 Task: Create new contact,   with mail id: 'Elena_Hall@faurecia.com', first name: 'Elena', Last name: 'Hall', Job Title: Database Administrator, Phone number (702) 555-1234. Change life cycle stage to  'Lead' and lead status to 'New'. Add new company to the associated contact: denso.com and type: Other. Logged in from softage.10@softage.net
Action: Mouse moved to (78, 54)
Screenshot: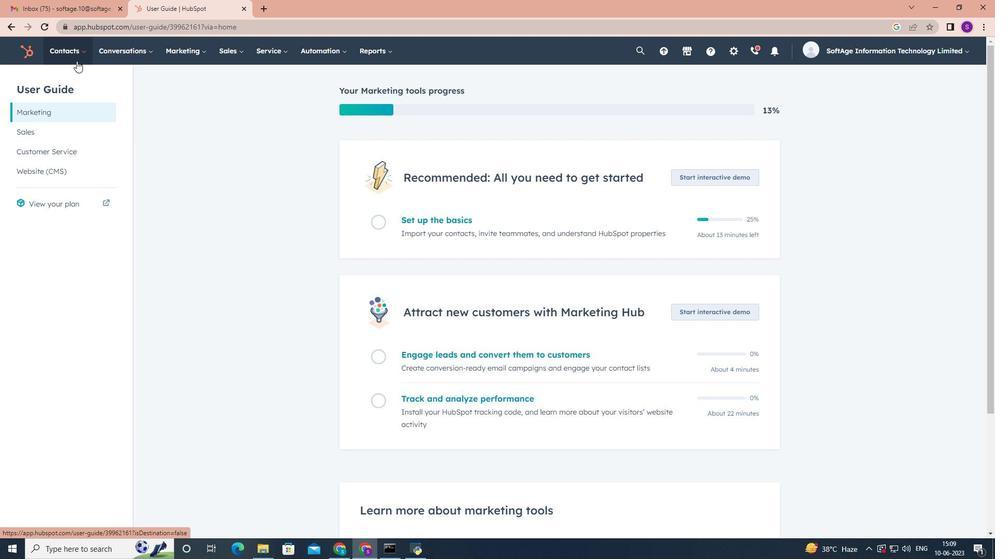 
Action: Mouse pressed left at (78, 54)
Screenshot: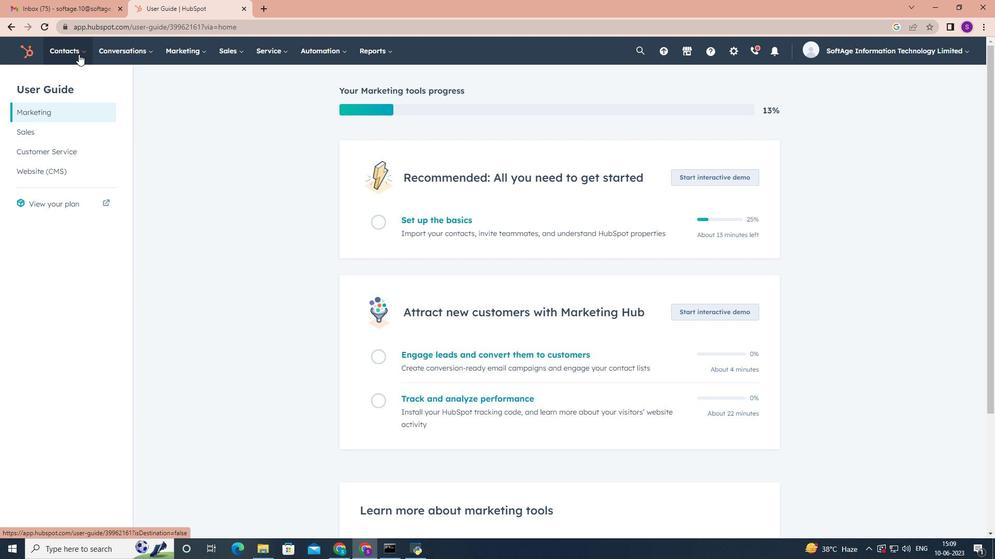 
Action: Mouse moved to (90, 82)
Screenshot: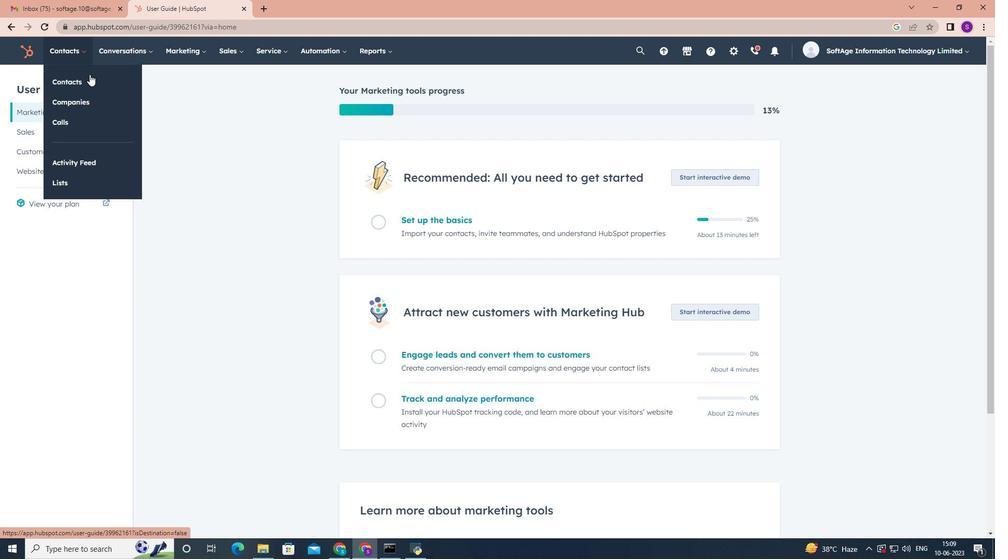 
Action: Mouse pressed left at (90, 82)
Screenshot: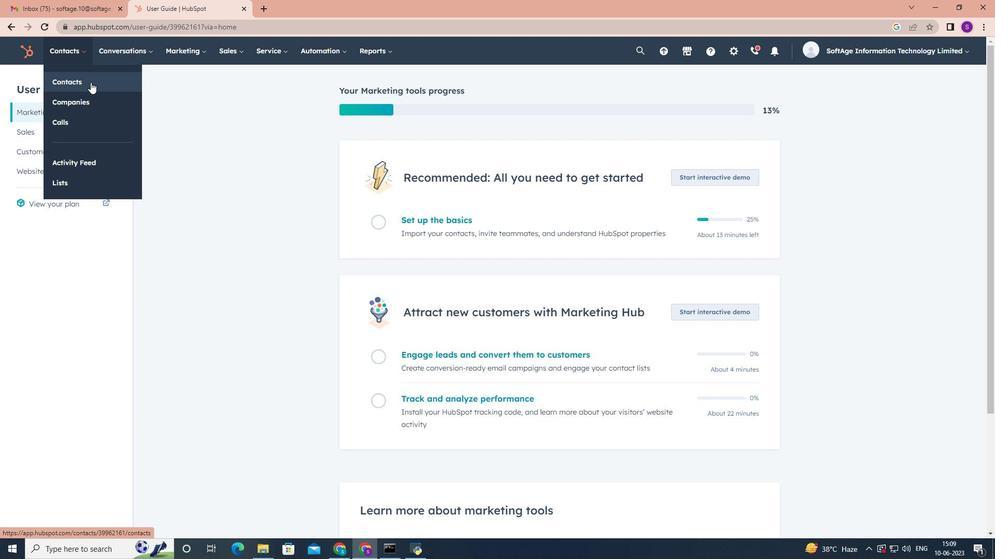 
Action: Mouse moved to (949, 88)
Screenshot: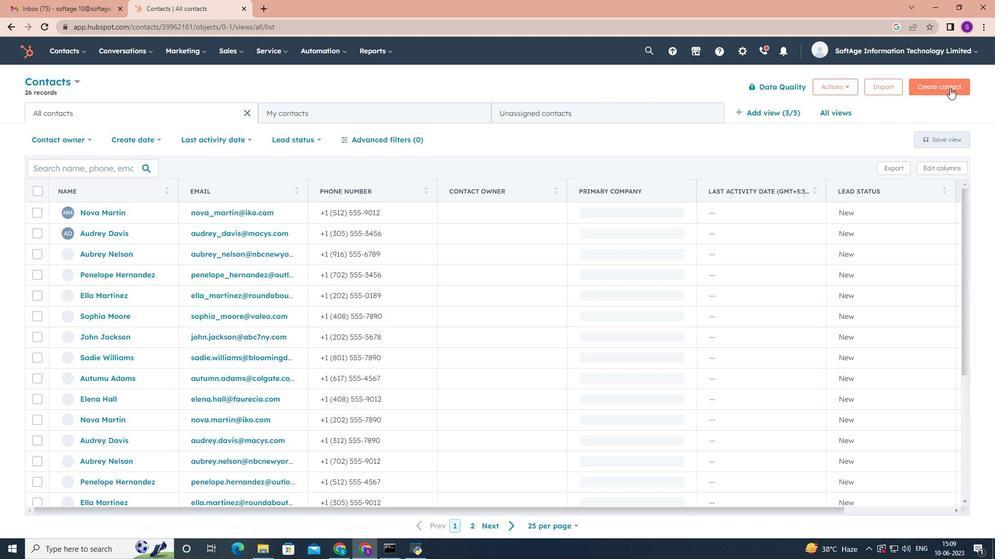 
Action: Mouse pressed left at (949, 88)
Screenshot: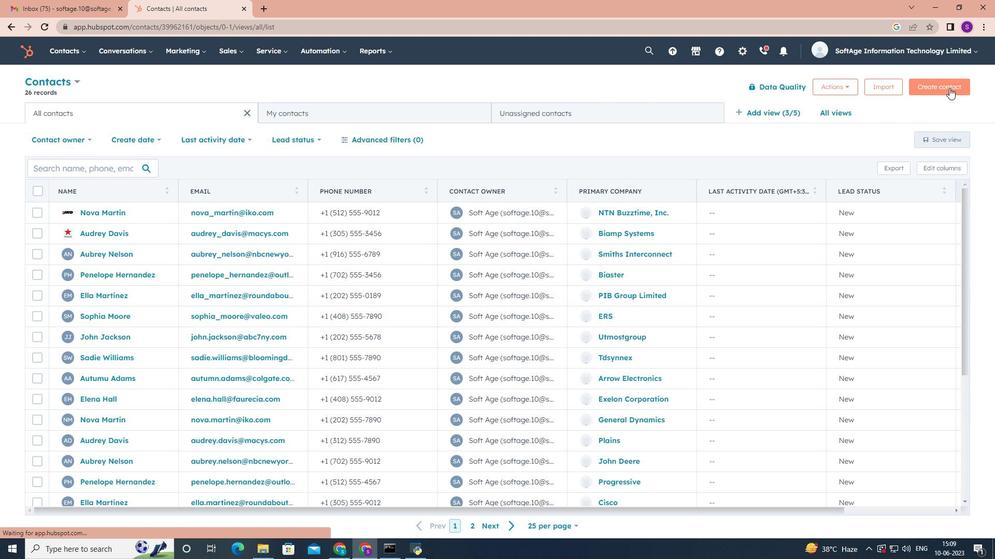 
Action: Mouse moved to (710, 136)
Screenshot: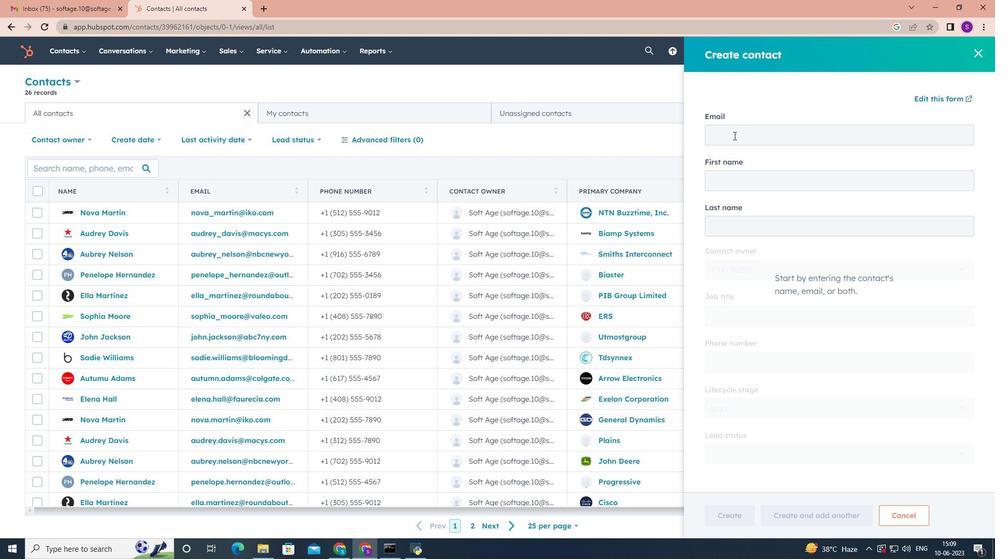 
Action: Mouse pressed left at (710, 136)
Screenshot: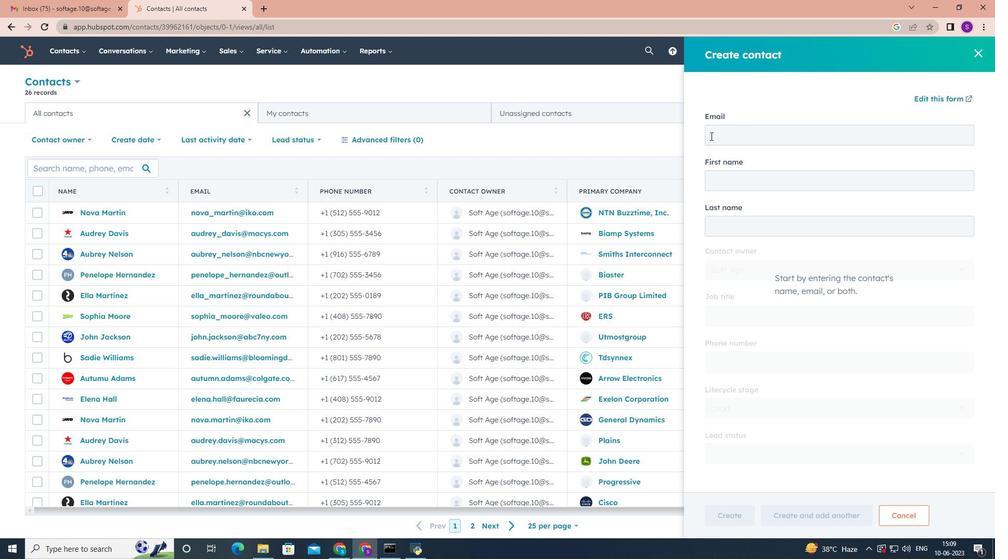 
Action: Key pressed <Key.shift>Elena<Key.shift><Key.shift><Key.shift><Key.shift>_<Key.shift>Hall<Key.shift><Key.shift><Key.shift><Key.shift><Key.shift><Key.shift><Key.shift><Key.shift><Key.shift><Key.shift><Key.shift><Key.shift><Key.shift><Key.shift><Key.shift><Key.shift><Key.shift><Key.shift><Key.shift>@faurecia.com<Key.tab><Key.shift>Elena<Key.tab><Key.shift><Key.shift><Key.shift><Key.shift>Hall<Key.tab><Key.tab><Key.shift><Key.shift><Key.shift>Database<Key.space><Key.shift>Administrator<Key.tab>7025551234
Screenshot: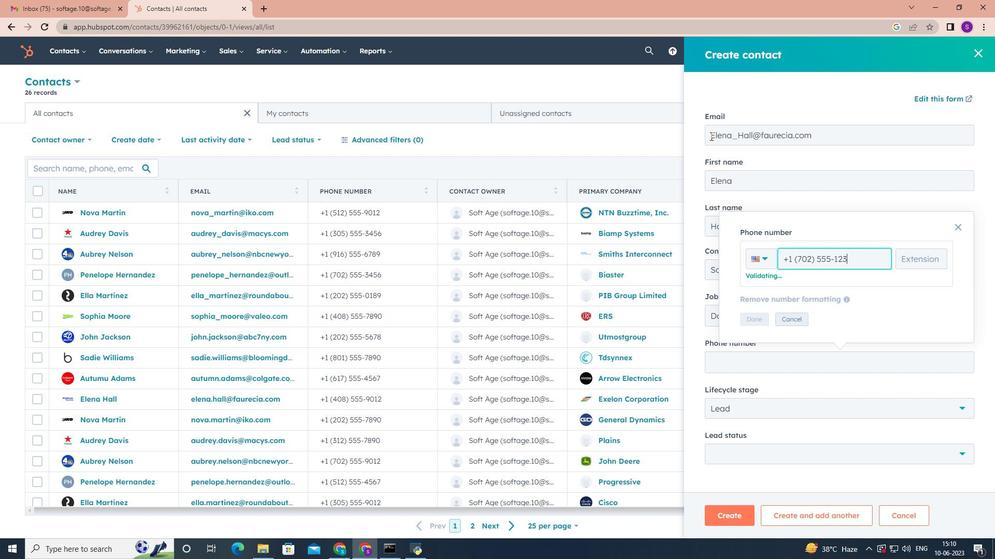
Action: Mouse moved to (753, 316)
Screenshot: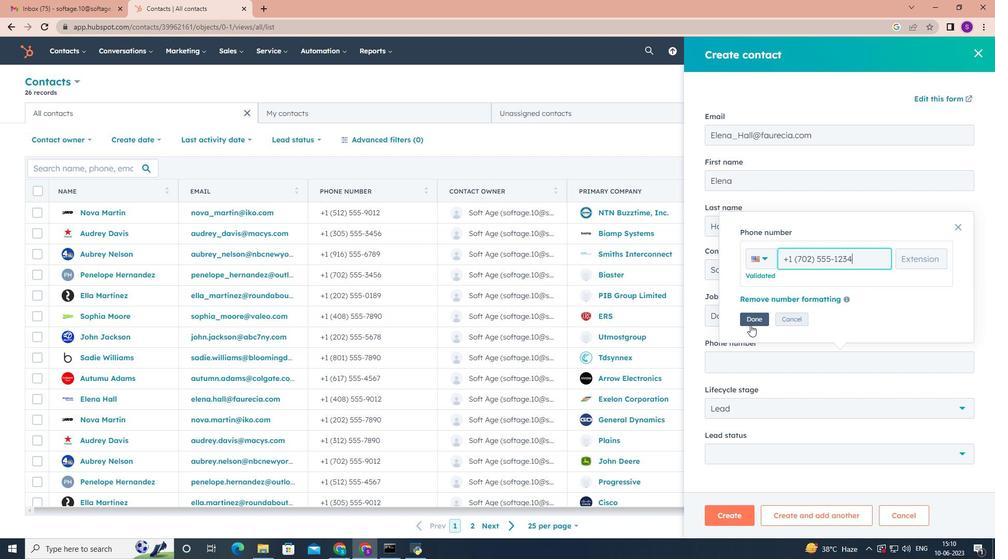 
Action: Mouse pressed left at (753, 316)
Screenshot: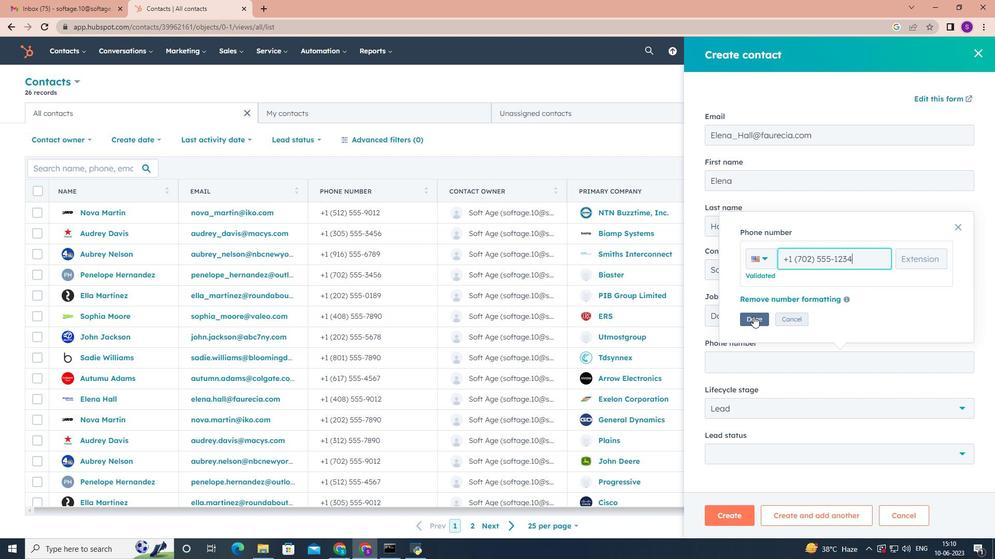 
Action: Mouse moved to (768, 348)
Screenshot: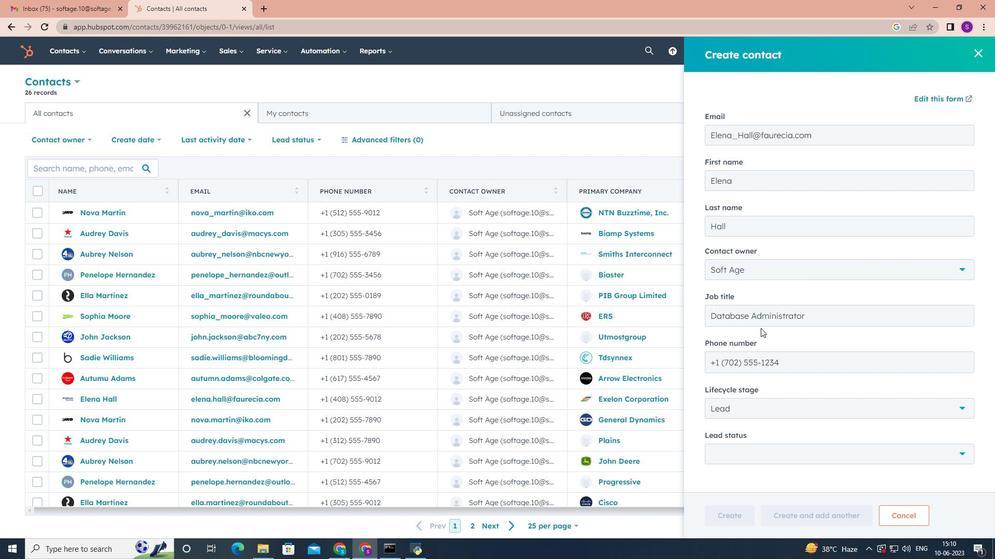 
Action: Mouse scrolled (768, 348) with delta (0, 0)
Screenshot: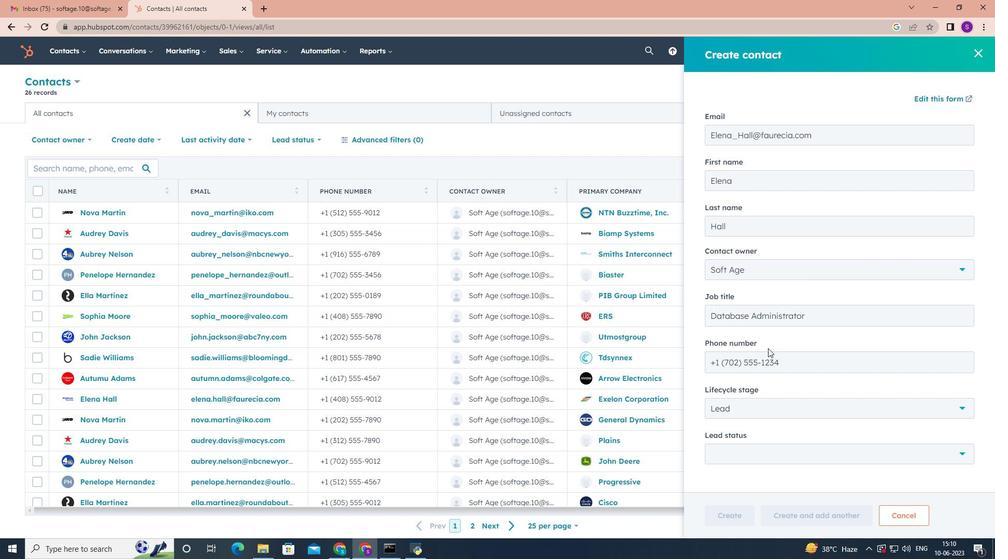 
Action: Mouse scrolled (768, 348) with delta (0, 0)
Screenshot: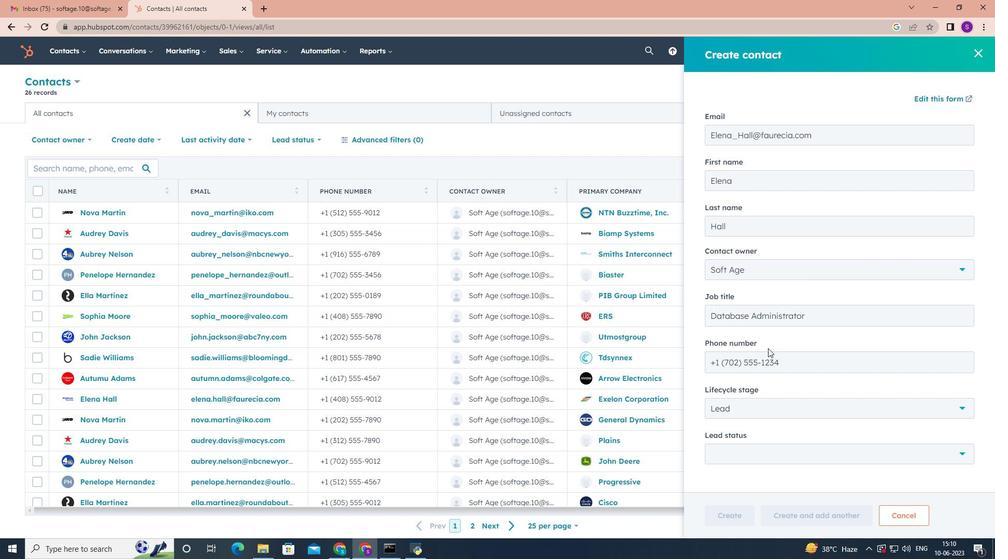 
Action: Mouse scrolled (768, 348) with delta (0, 0)
Screenshot: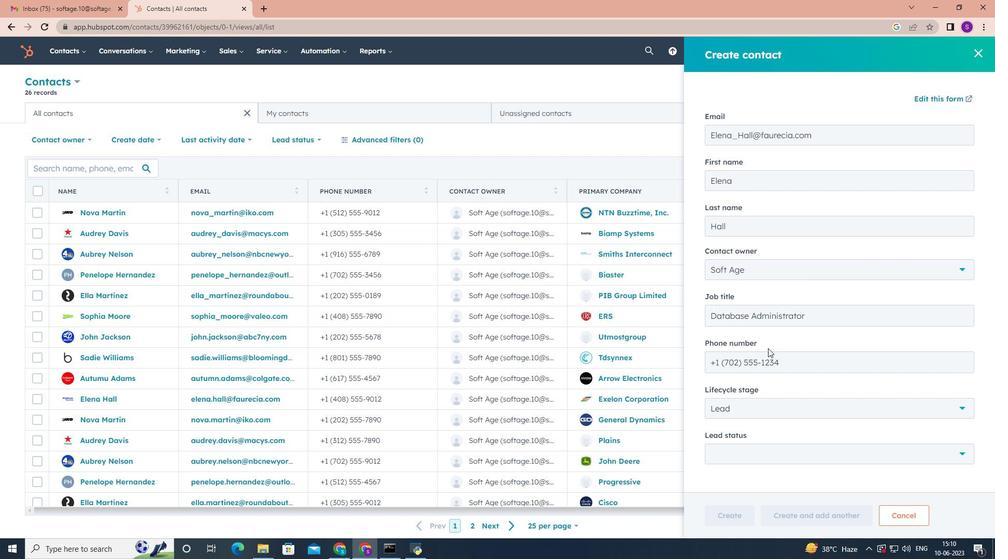 
Action: Mouse scrolled (768, 348) with delta (0, 0)
Screenshot: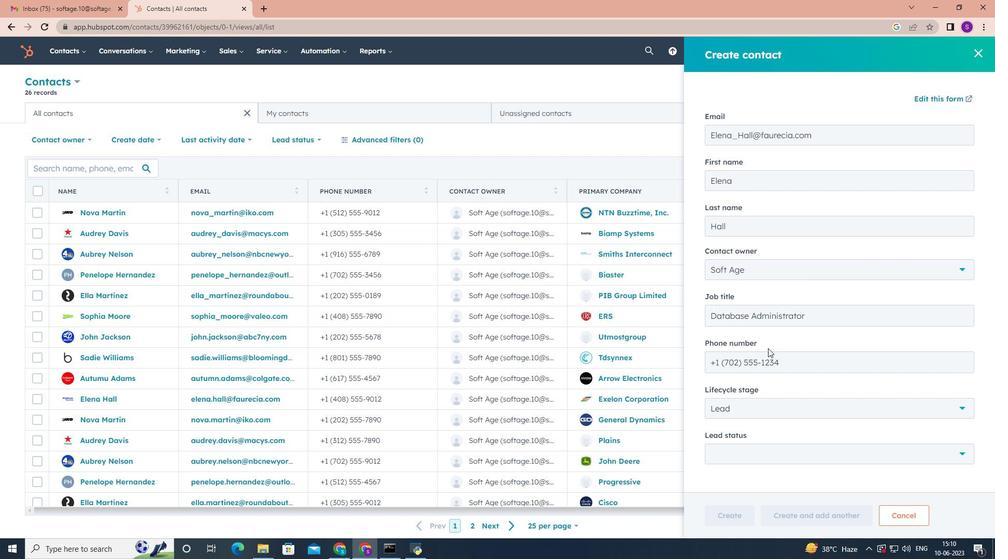 
Action: Mouse scrolled (768, 348) with delta (0, 0)
Screenshot: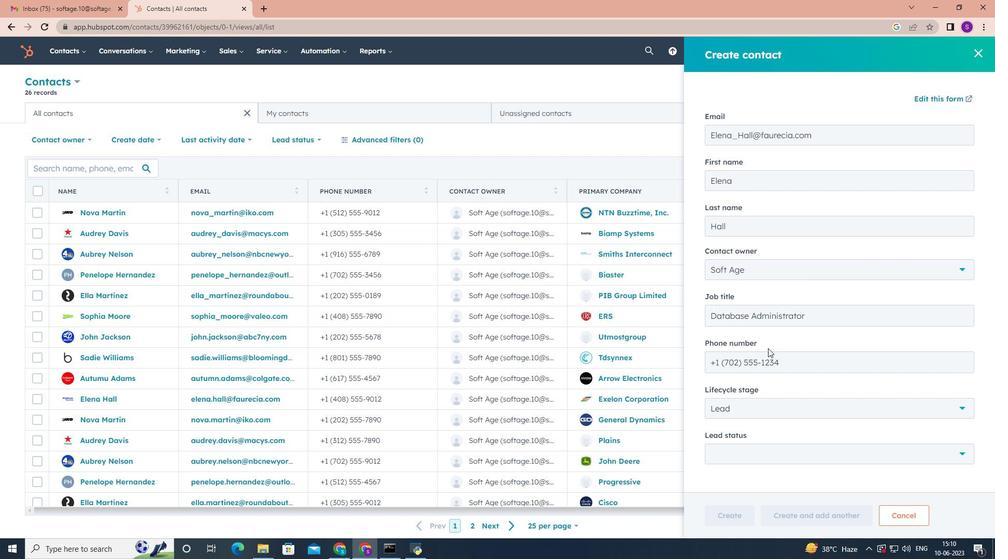 
Action: Mouse moved to (895, 405)
Screenshot: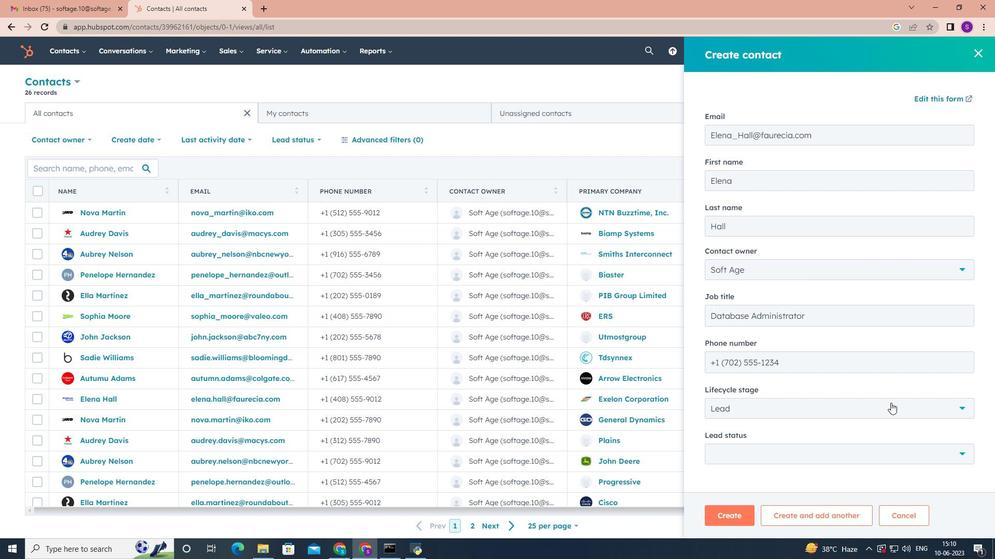 
Action: Mouse pressed left at (895, 405)
Screenshot: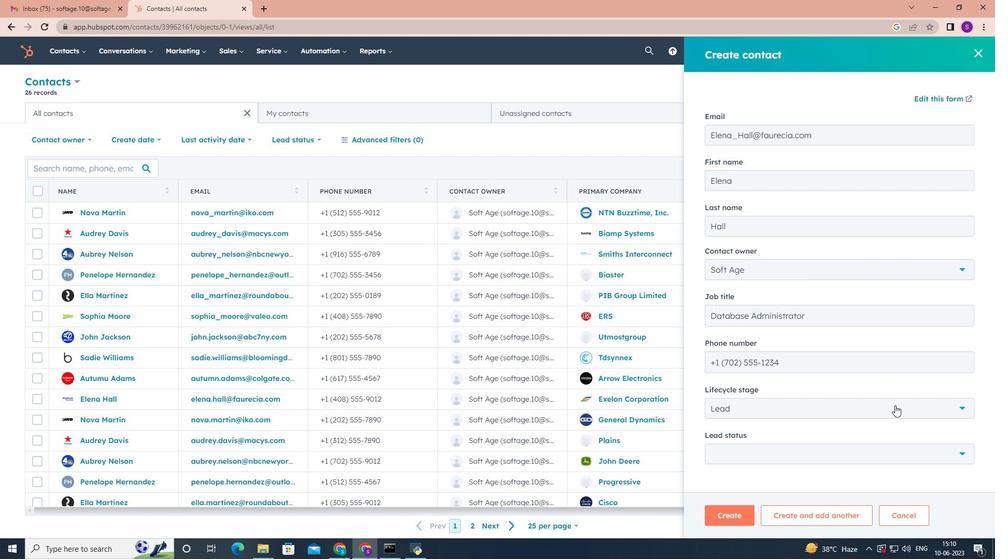 
Action: Mouse moved to (828, 319)
Screenshot: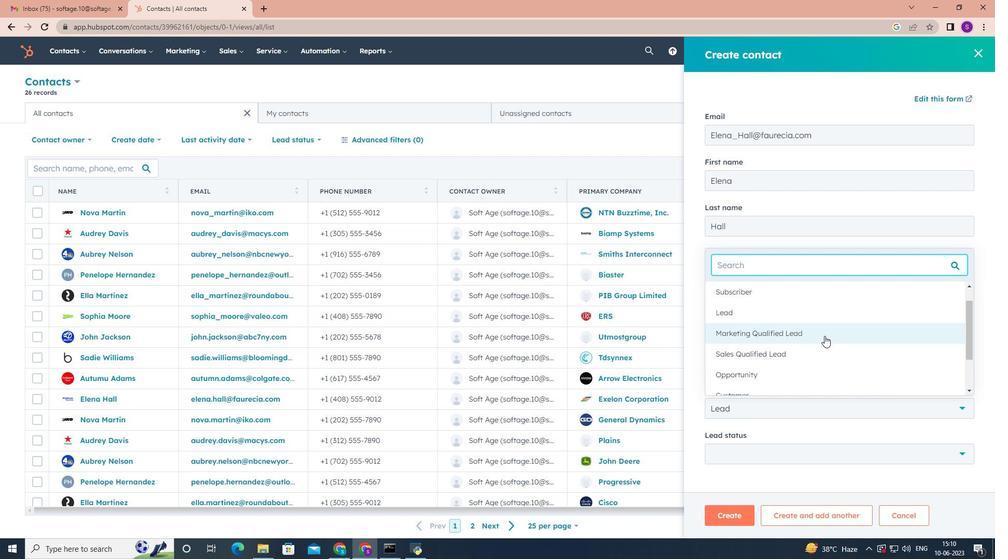 
Action: Mouse pressed left at (828, 319)
Screenshot: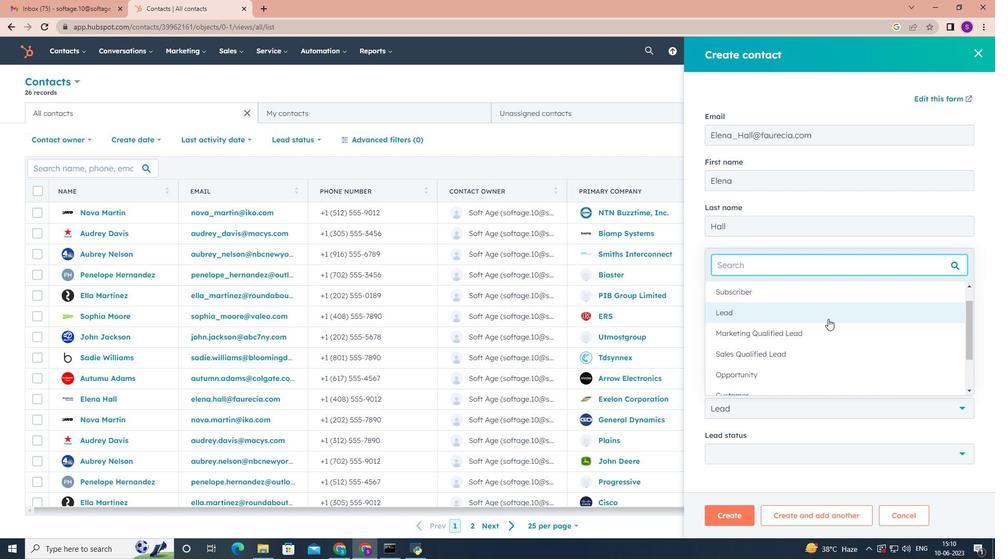 
Action: Mouse moved to (958, 458)
Screenshot: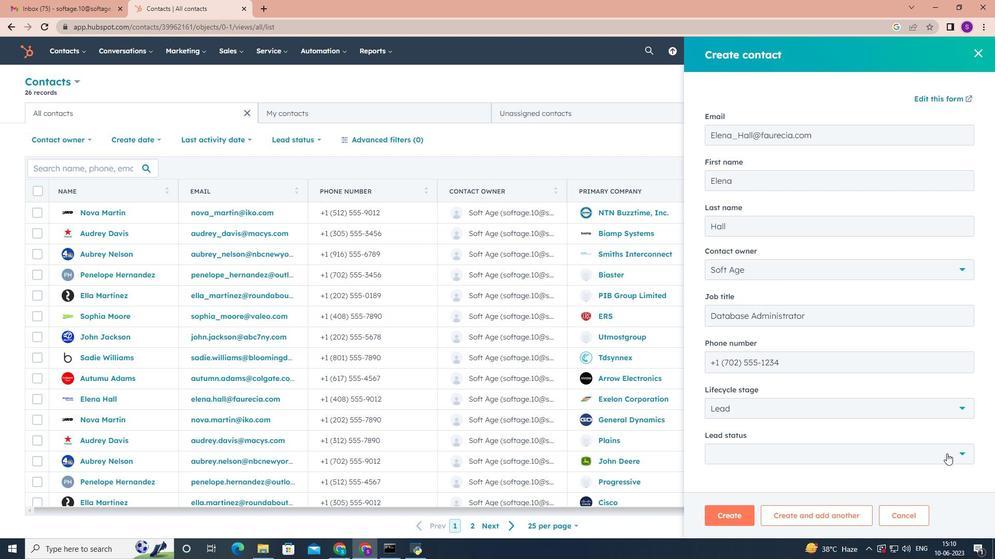 
Action: Mouse pressed left at (958, 458)
Screenshot: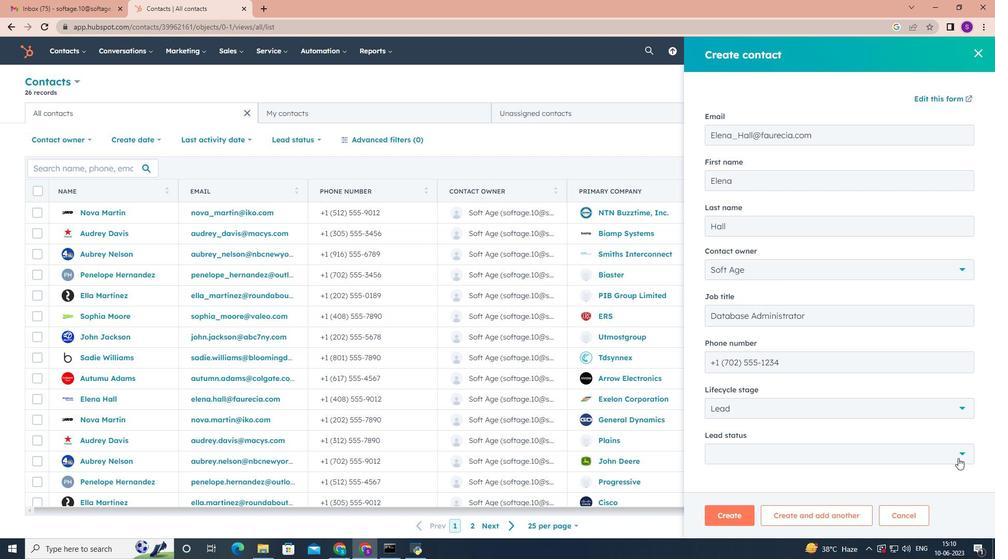
Action: Mouse moved to (768, 359)
Screenshot: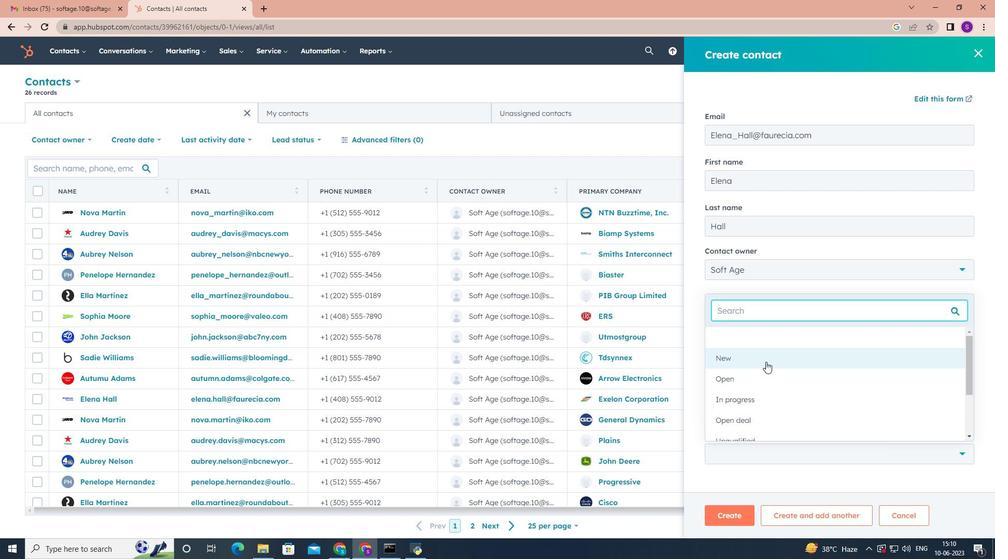 
Action: Mouse pressed left at (768, 359)
Screenshot: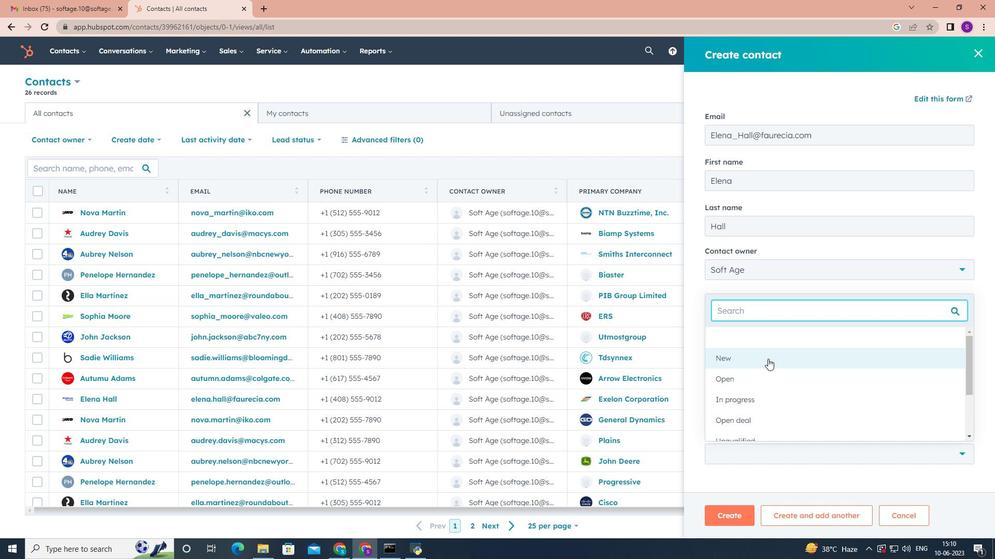 
Action: Mouse moved to (717, 397)
Screenshot: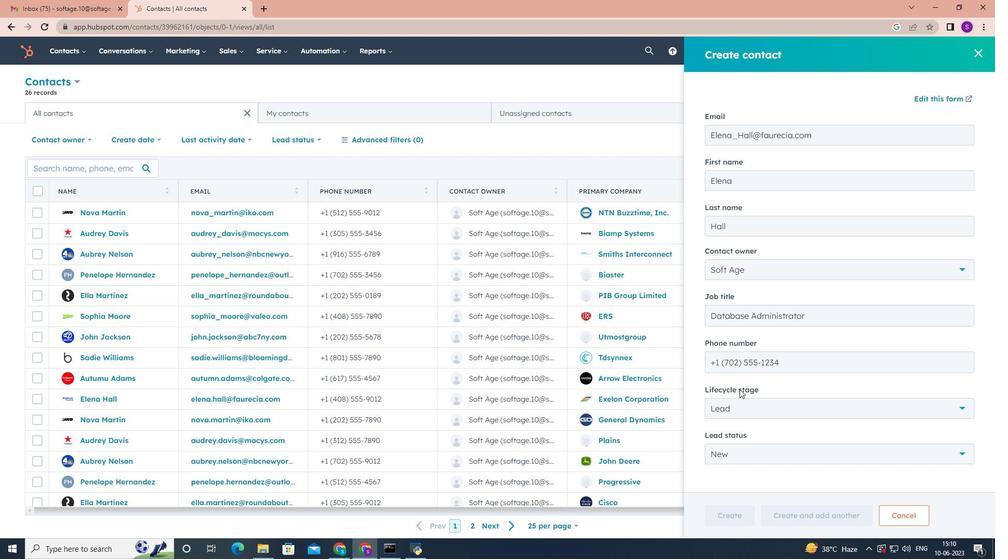 
Action: Mouse scrolled (717, 397) with delta (0, 0)
Screenshot: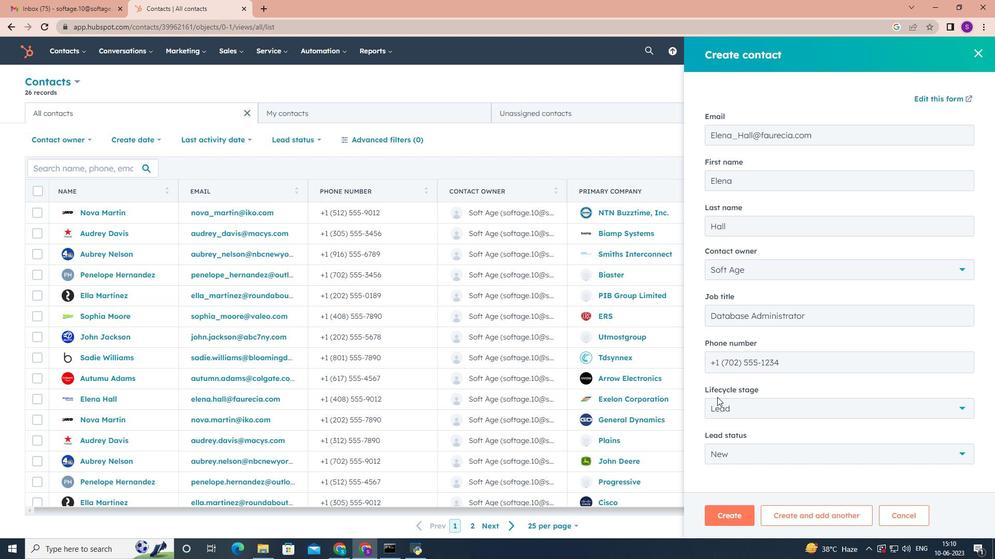 
Action: Mouse scrolled (717, 397) with delta (0, 0)
Screenshot: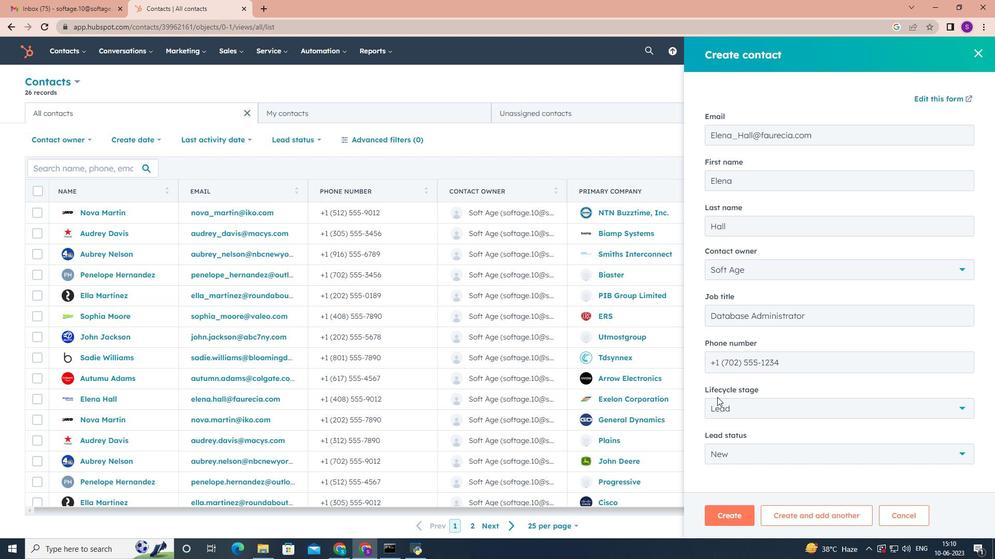 
Action: Mouse scrolled (717, 397) with delta (0, 0)
Screenshot: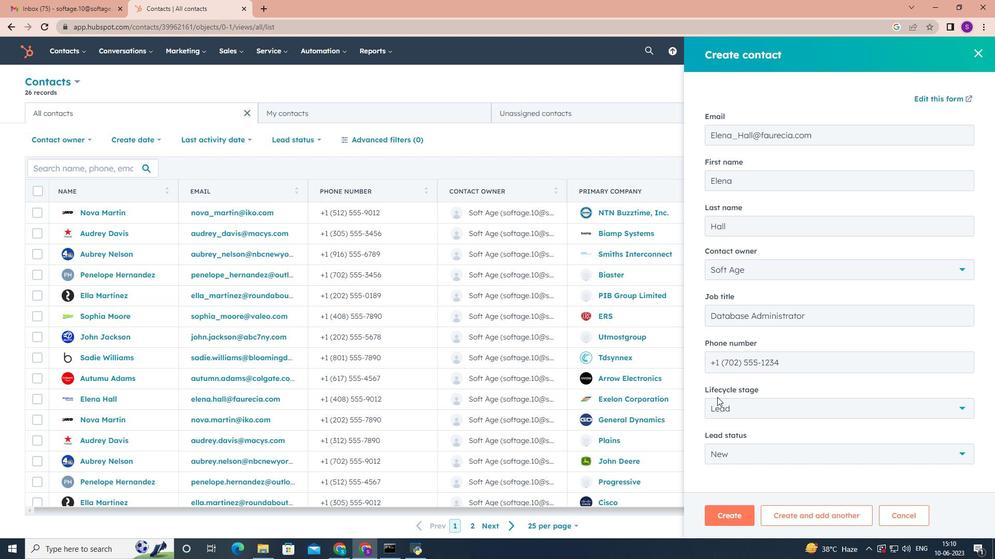 
Action: Mouse scrolled (717, 397) with delta (0, 0)
Screenshot: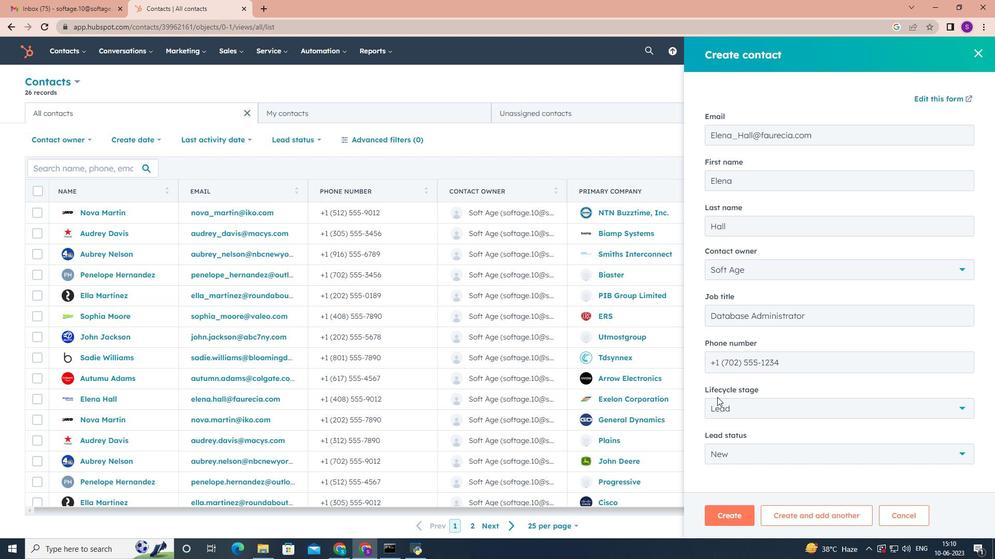 
Action: Mouse moved to (719, 513)
Screenshot: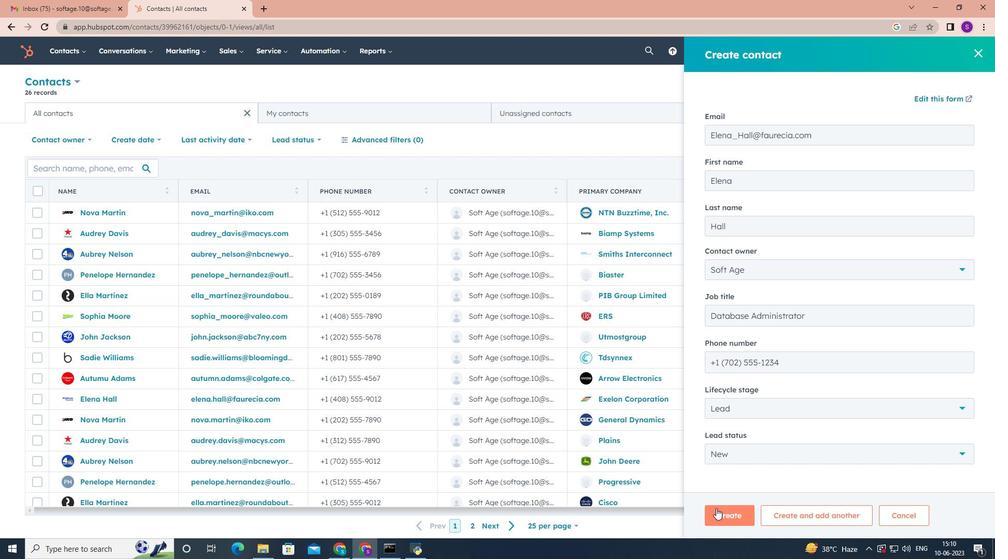 
Action: Mouse pressed left at (719, 513)
Screenshot: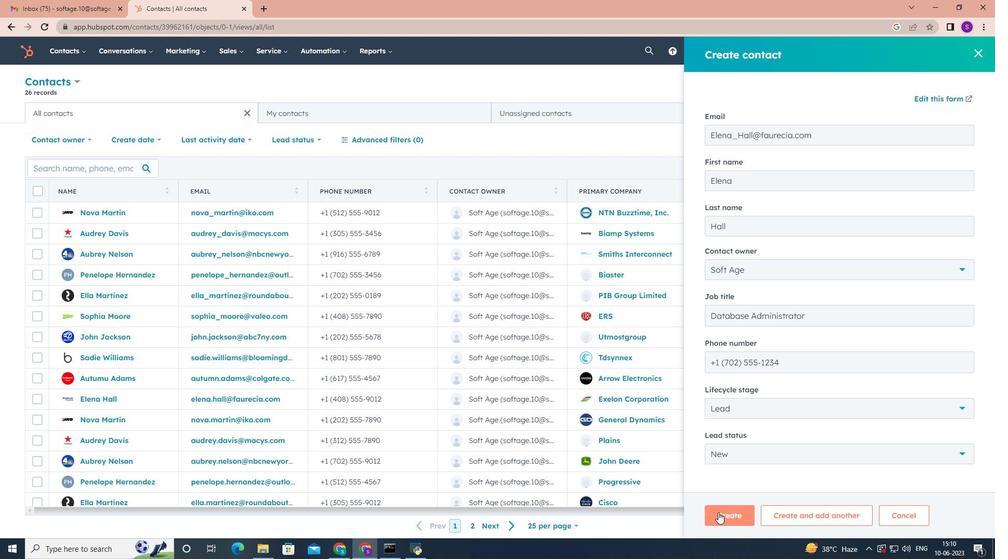 
Action: Mouse moved to (705, 335)
Screenshot: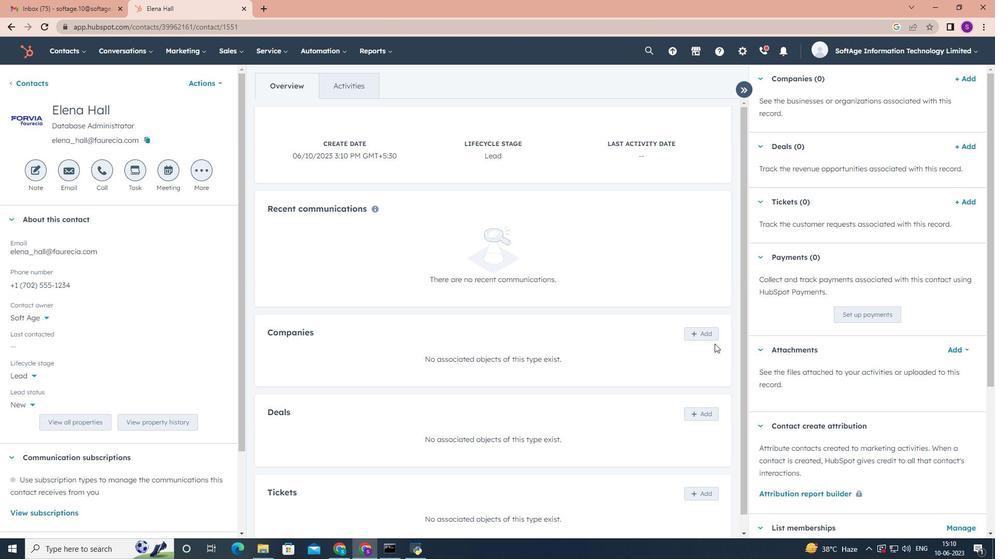 
Action: Mouse pressed left at (705, 335)
Screenshot: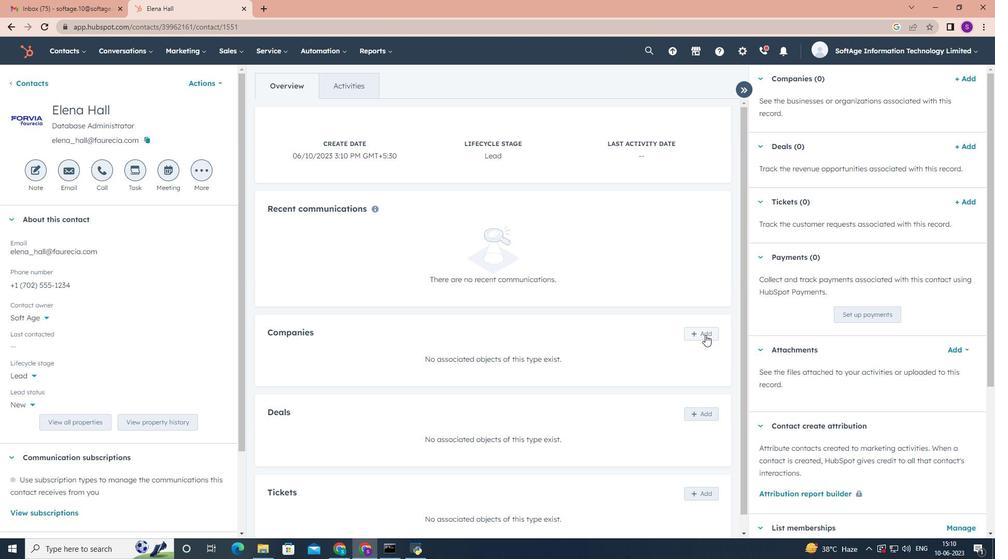 
Action: Mouse moved to (805, 106)
Screenshot: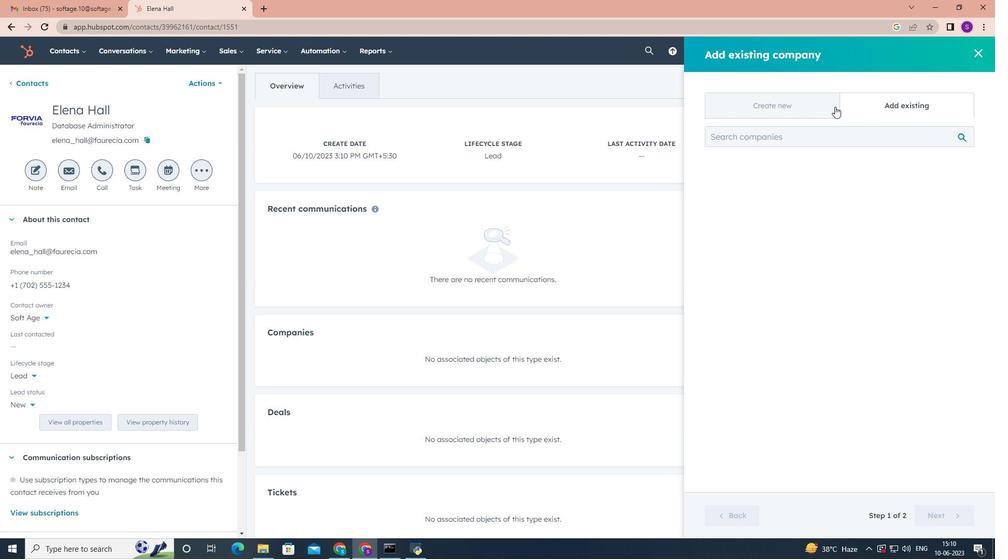 
Action: Mouse pressed left at (805, 106)
Screenshot: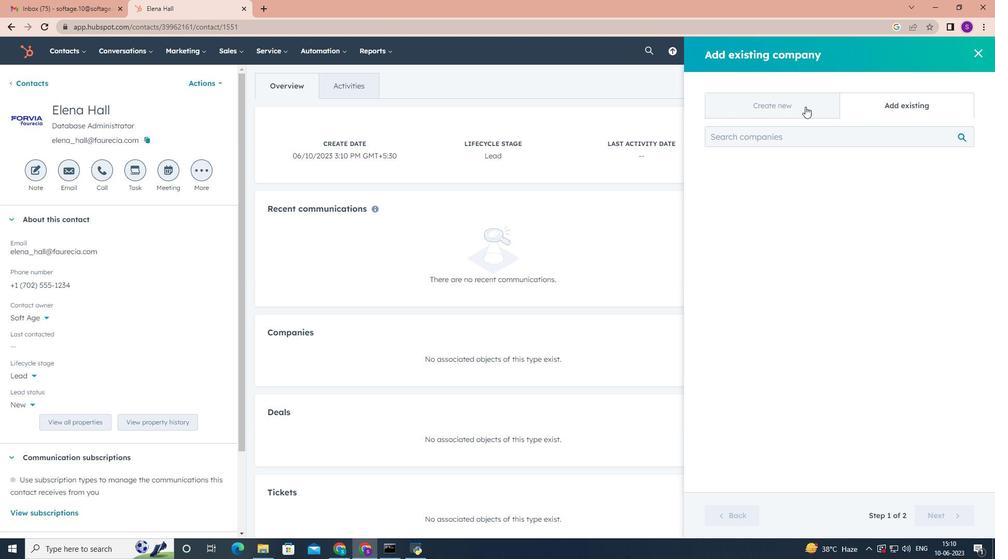 
Action: Mouse moved to (798, 167)
Screenshot: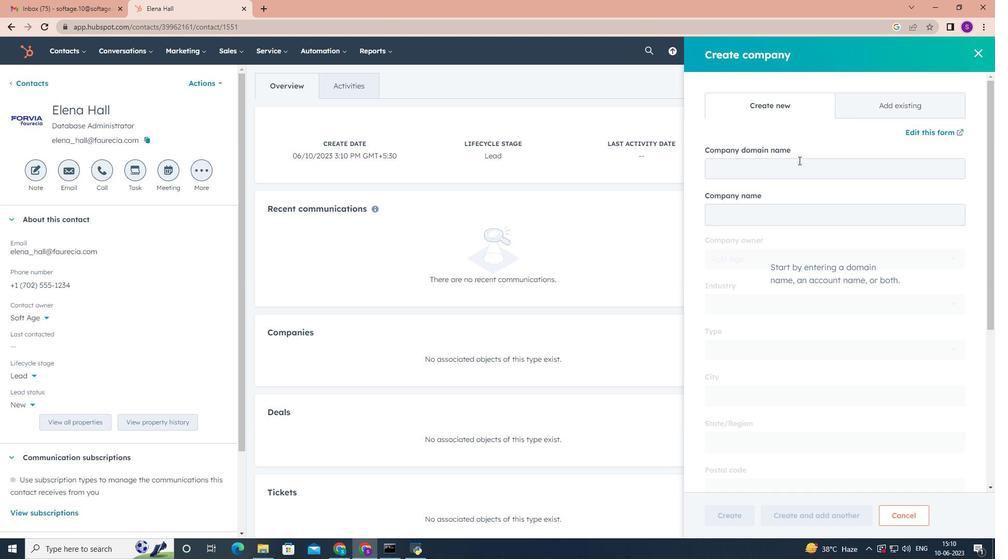 
Action: Mouse pressed left at (798, 167)
Screenshot: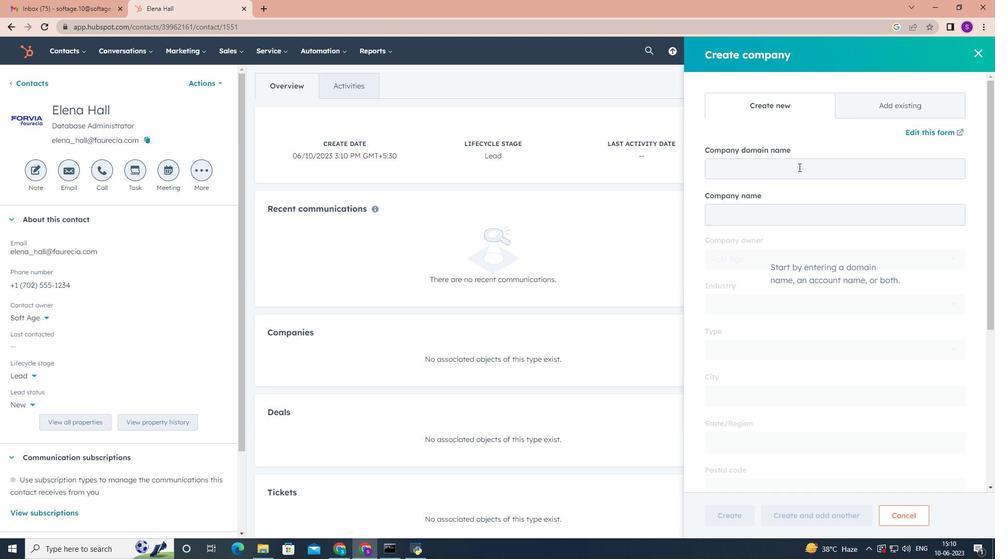 
Action: Key pressed <Key.shift>D<Key.backspace>denso.com
Screenshot: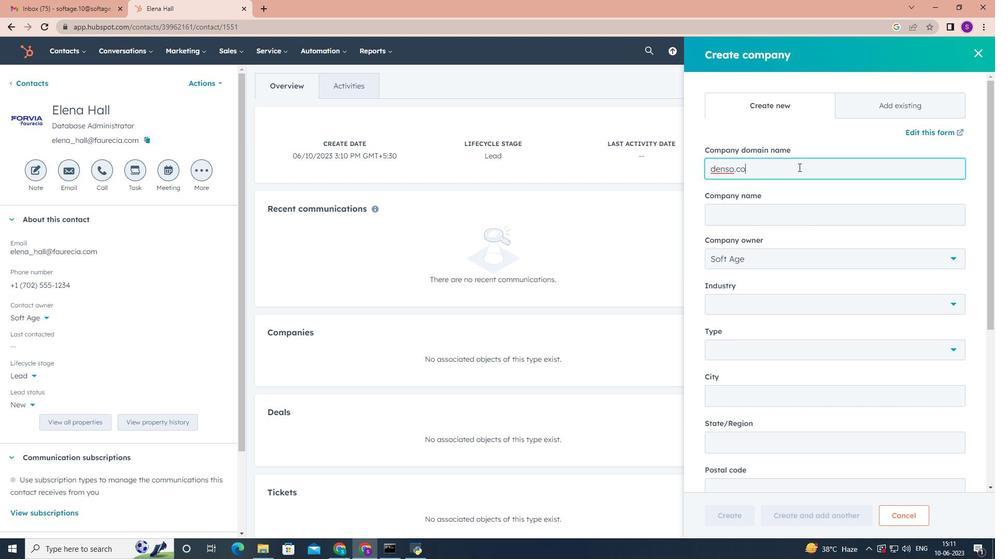 
Action: Mouse scrolled (798, 166) with delta (0, 0)
Screenshot: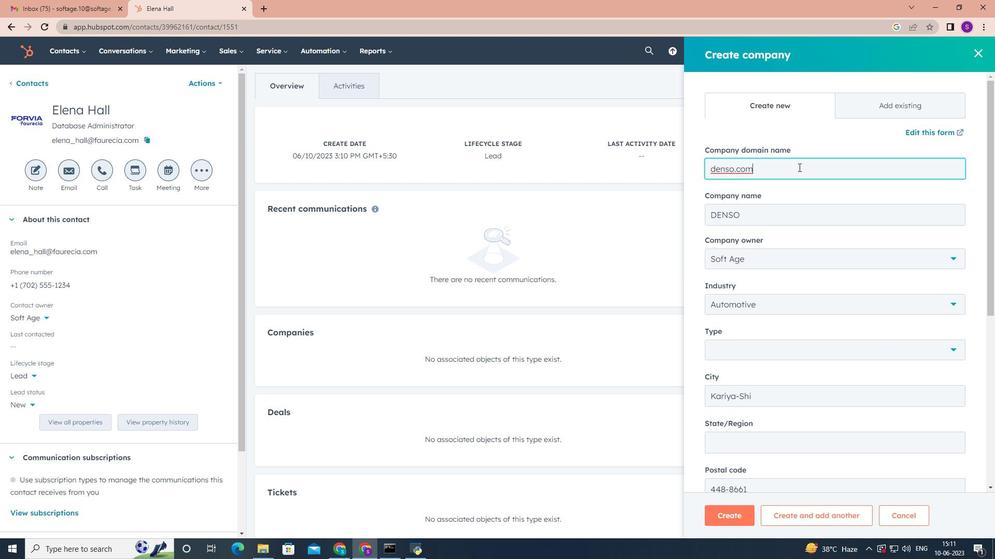 
Action: Mouse scrolled (798, 166) with delta (0, 0)
Screenshot: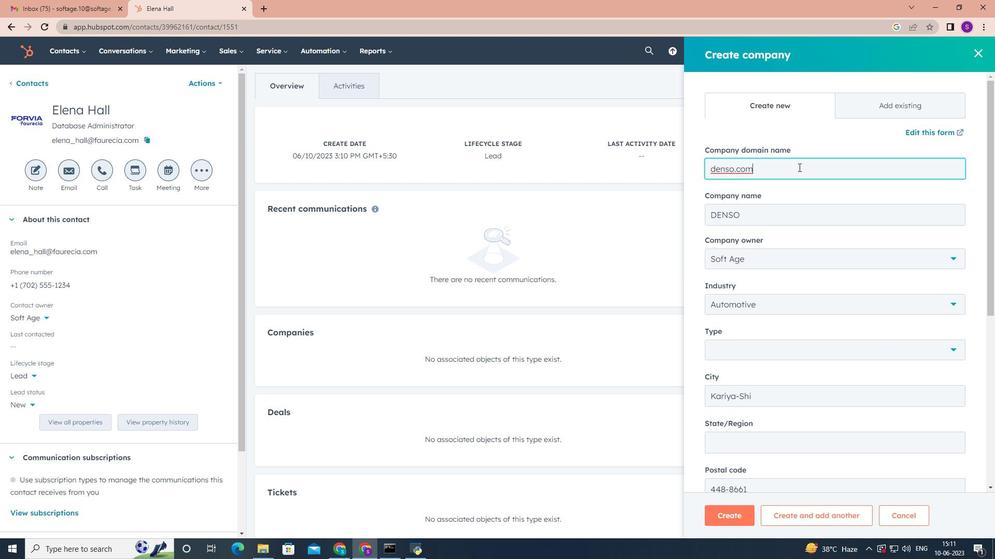 
Action: Mouse scrolled (798, 166) with delta (0, 0)
Screenshot: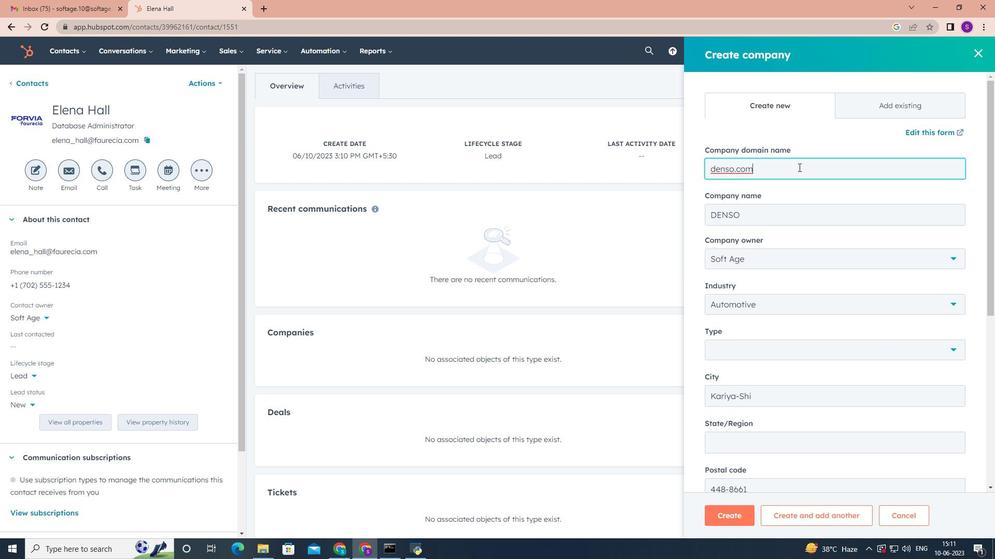 
Action: Mouse moved to (946, 193)
Screenshot: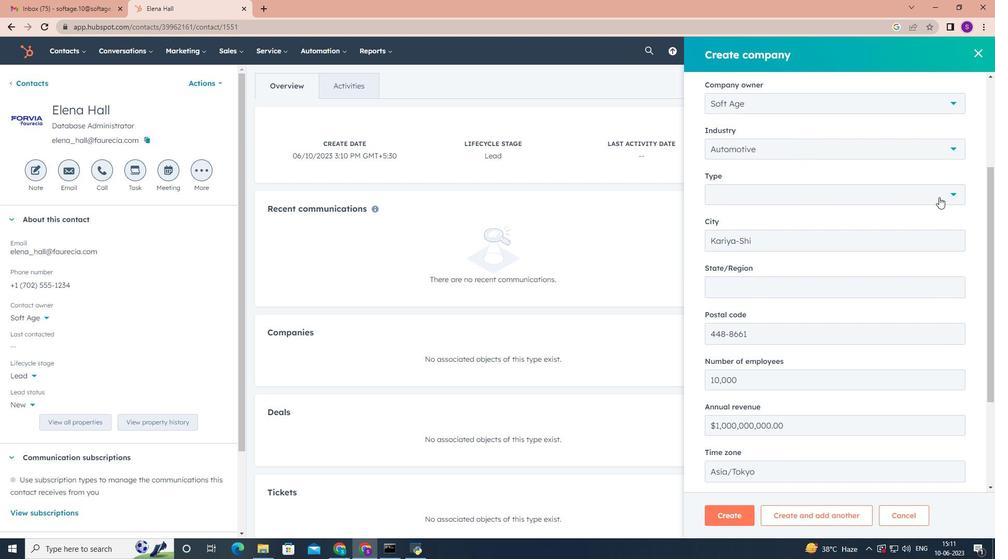 
Action: Mouse pressed left at (946, 193)
Screenshot: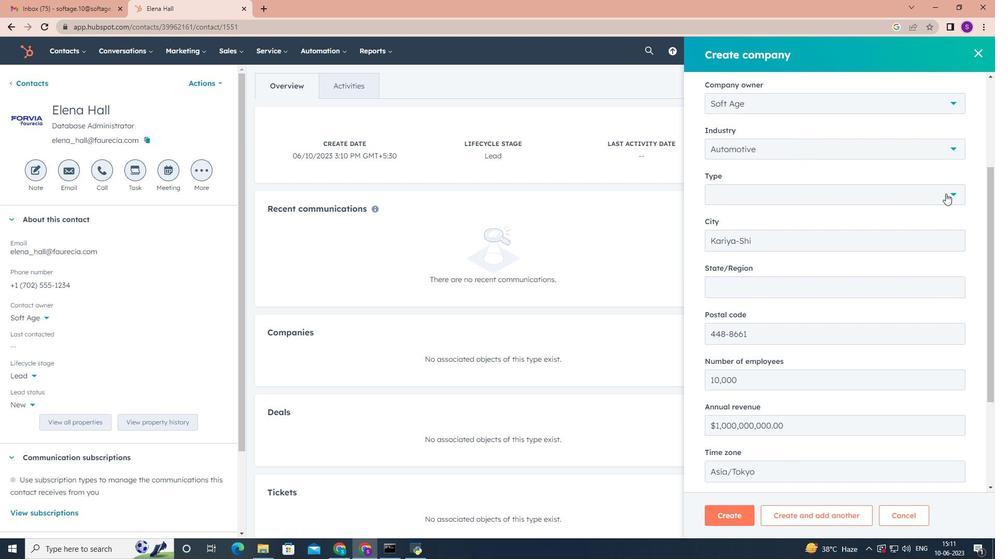 
Action: Mouse moved to (756, 270)
Screenshot: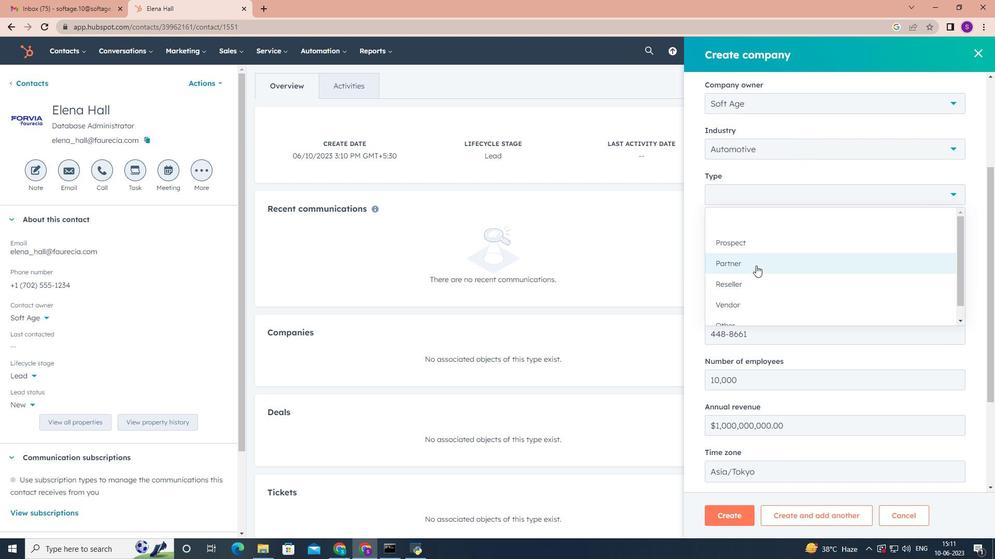 
Action: Mouse scrolled (756, 270) with delta (0, 0)
Screenshot: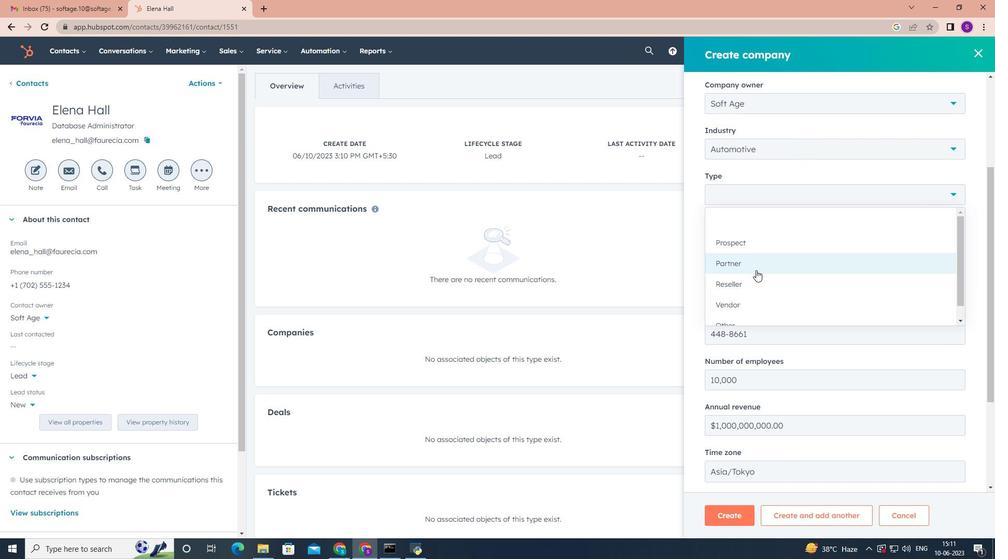 
Action: Mouse scrolled (756, 270) with delta (0, 0)
Screenshot: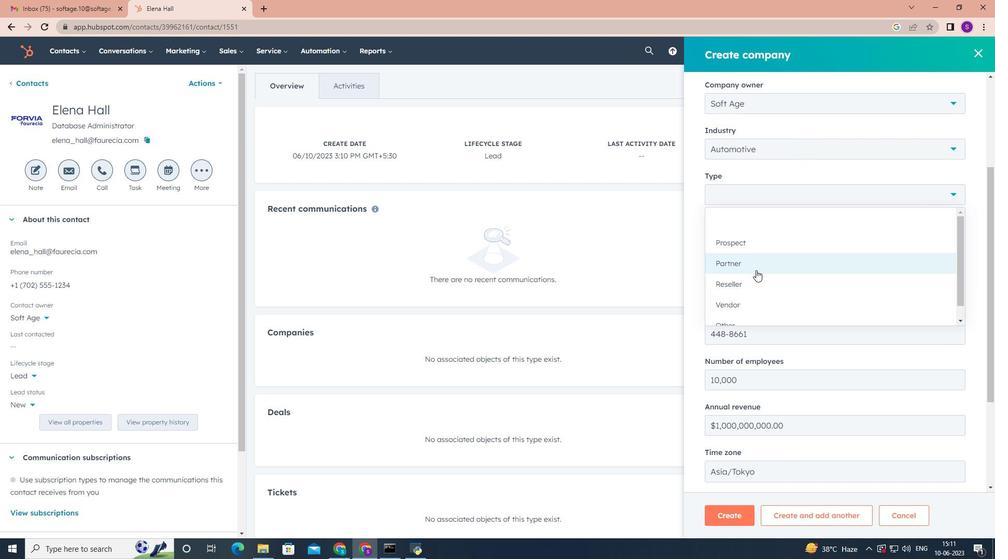 
Action: Mouse scrolled (756, 270) with delta (0, 0)
Screenshot: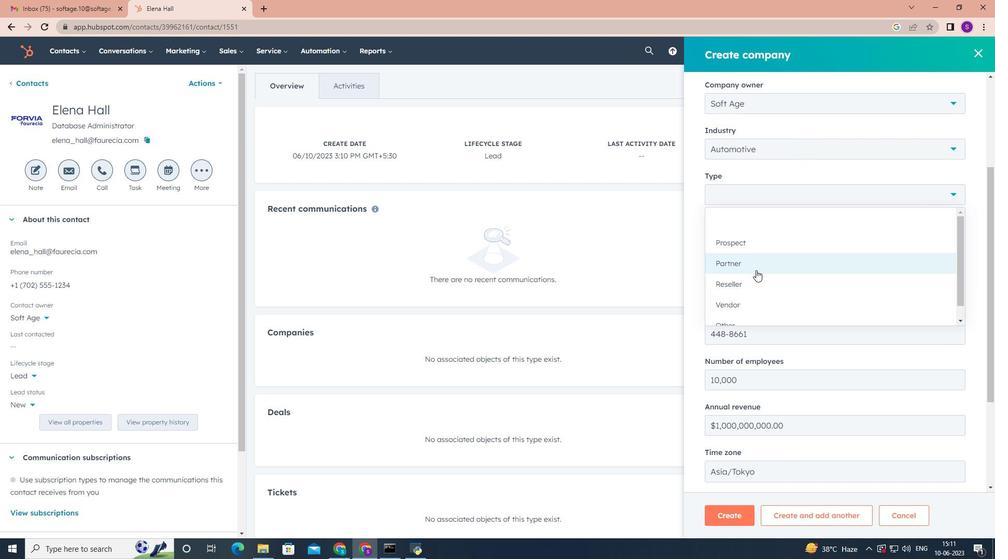 
Action: Mouse scrolled (756, 270) with delta (0, 0)
Screenshot: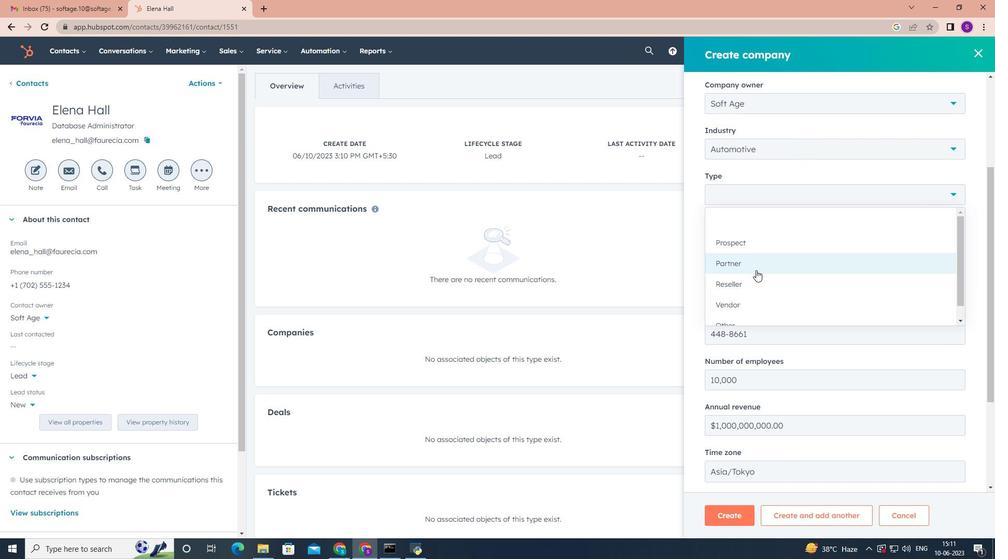 
Action: Mouse scrolled (756, 270) with delta (0, 0)
Screenshot: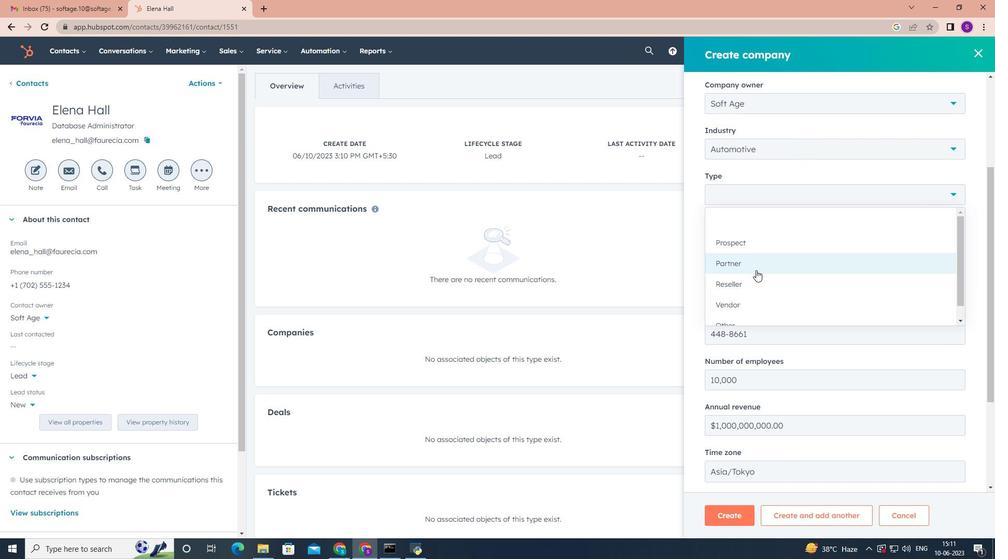
Action: Mouse moved to (746, 307)
Screenshot: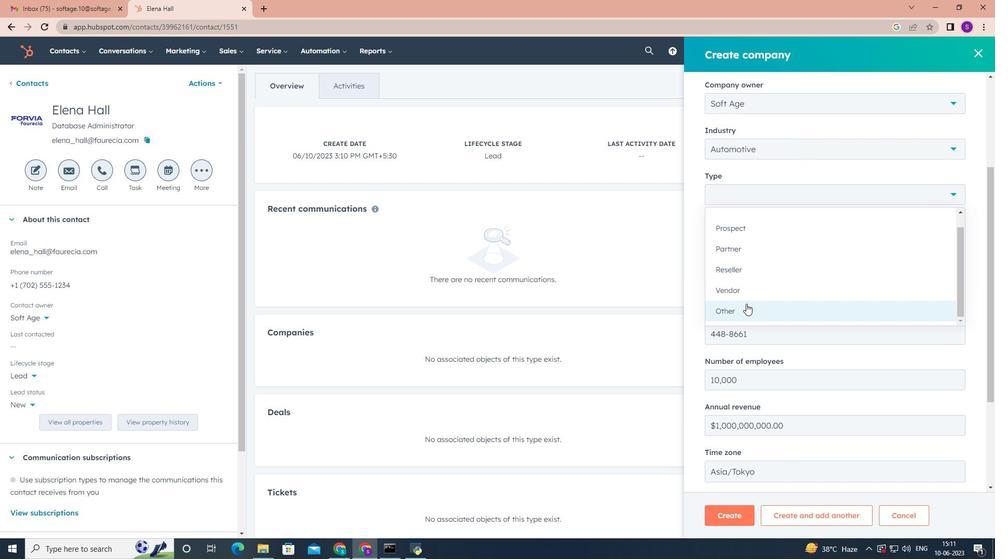 
Action: Mouse pressed left at (746, 307)
Screenshot: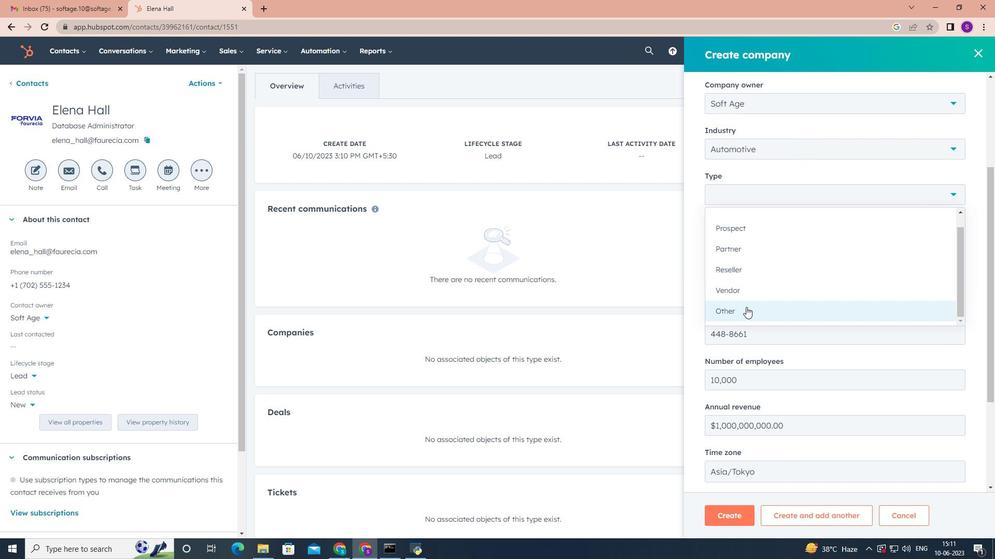 
Action: Mouse moved to (737, 512)
Screenshot: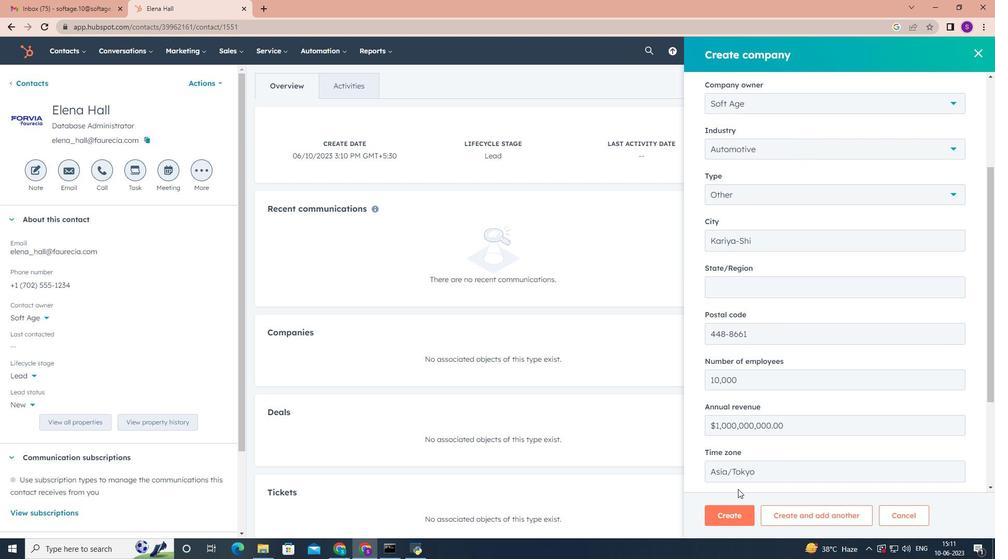 
Action: Mouse pressed left at (737, 512)
Screenshot: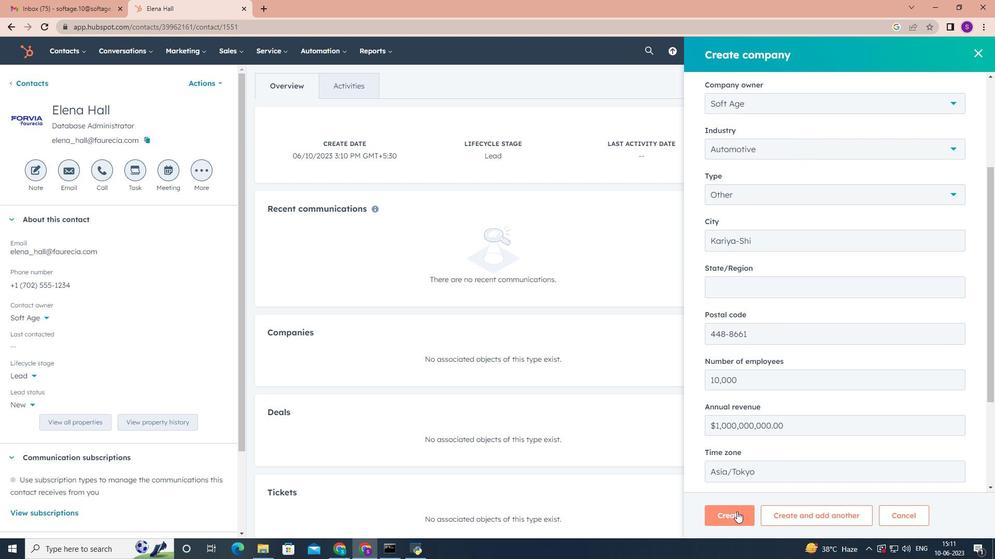
Action: Mouse moved to (737, 512)
Screenshot: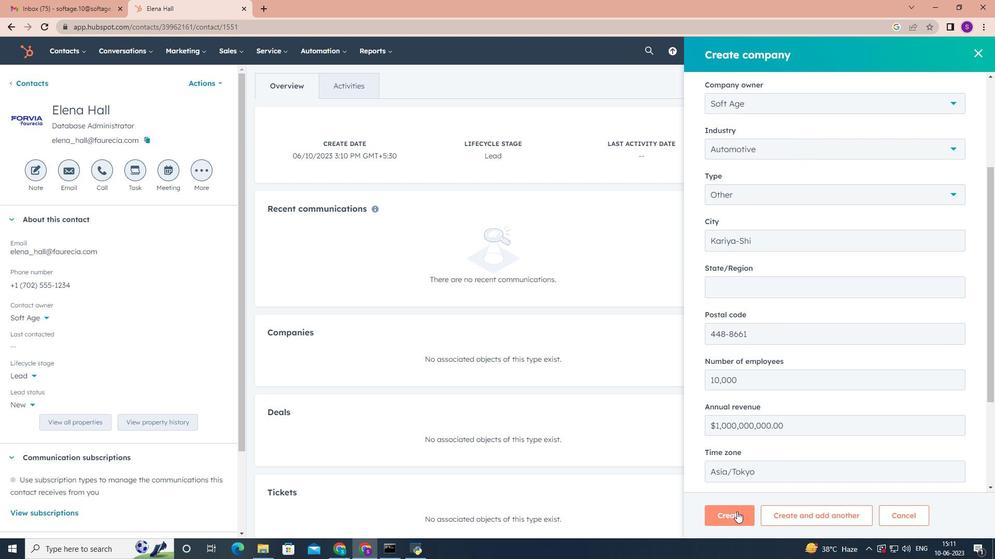 
Action: Mouse scrolled (737, 512) with delta (0, 0)
Screenshot: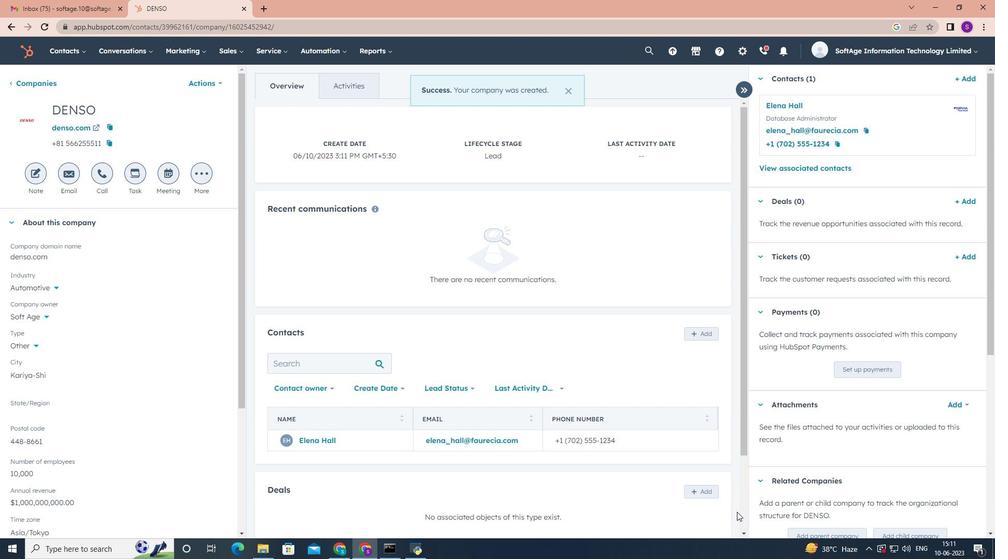 
Action: Mouse scrolled (737, 512) with delta (0, 0)
Screenshot: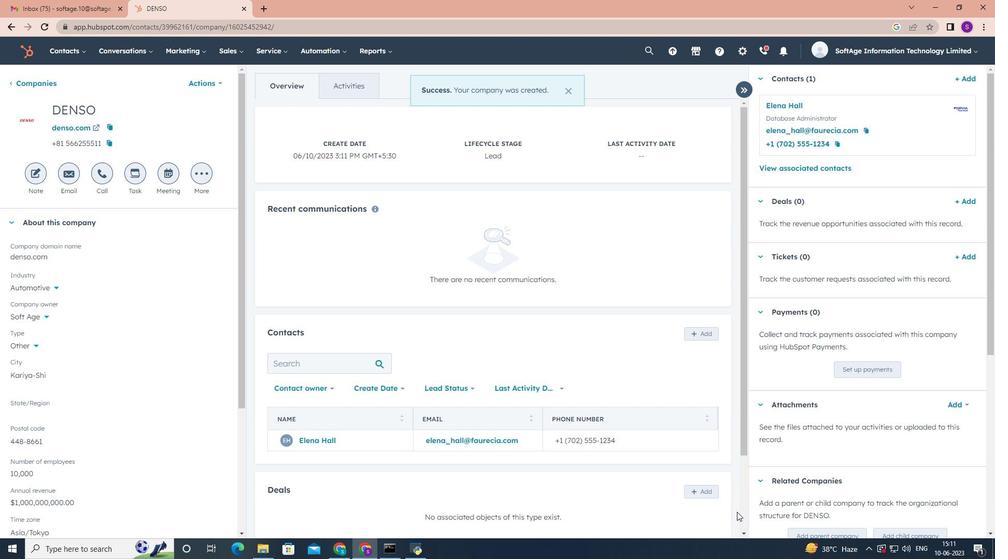 
Action: Mouse scrolled (737, 512) with delta (0, 0)
Screenshot: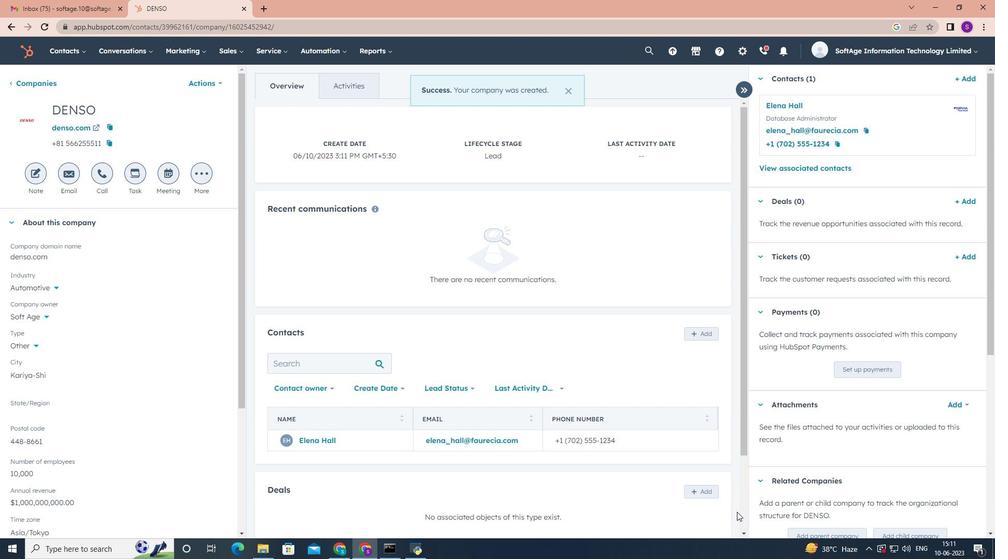 
Action: Mouse scrolled (737, 512) with delta (0, 0)
Screenshot: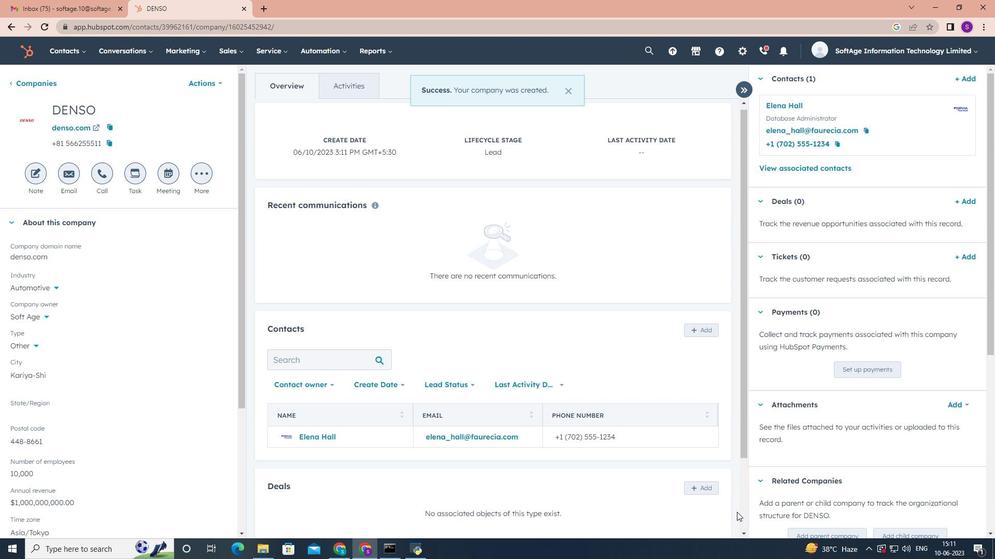 
Action: Mouse scrolled (737, 512) with delta (0, 0)
Screenshot: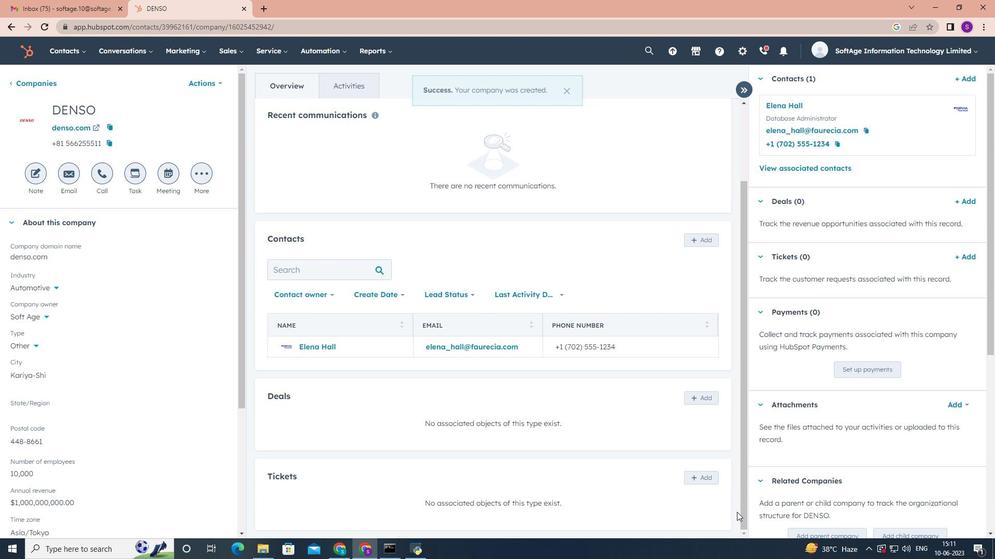 
Action: Mouse scrolled (737, 512) with delta (0, 0)
Screenshot: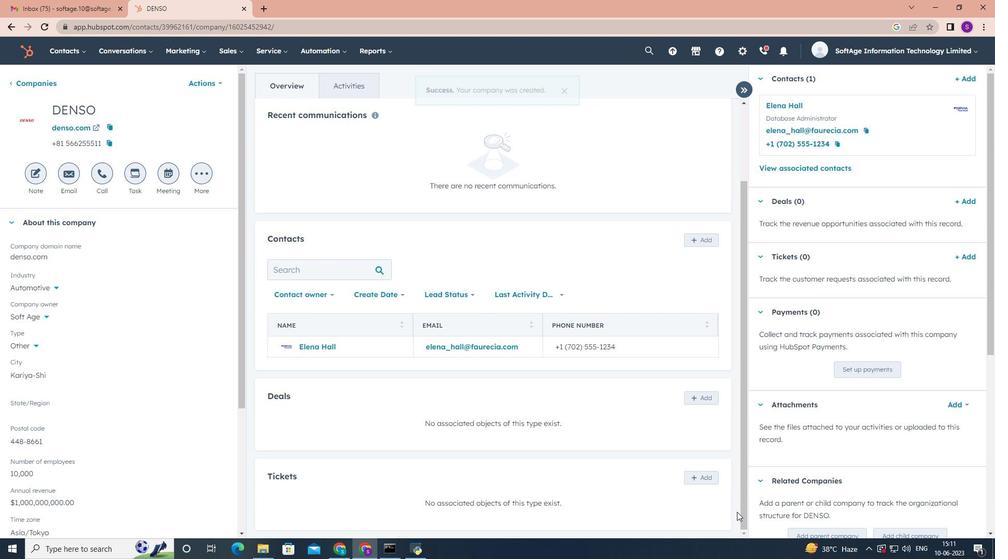 
Action: Mouse scrolled (737, 512) with delta (0, 0)
Screenshot: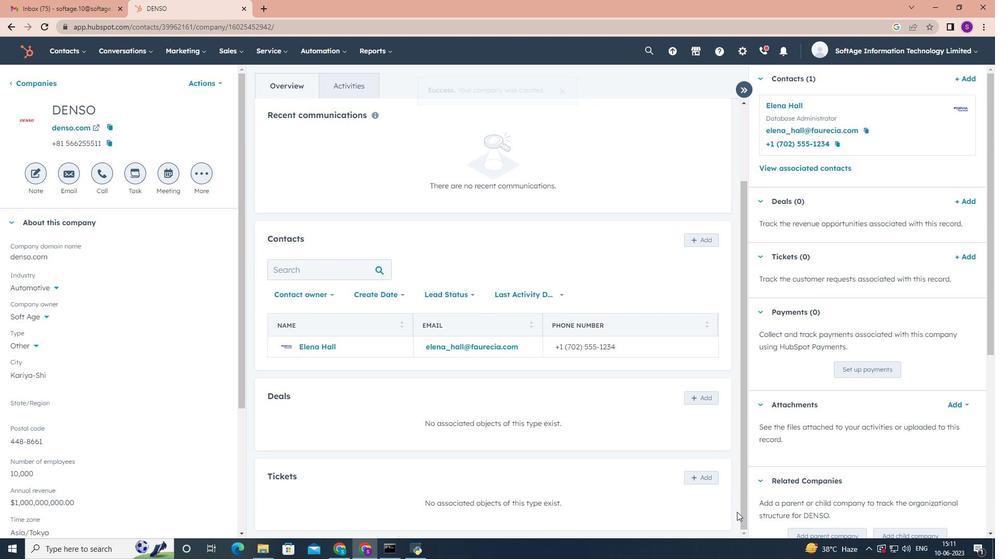 
Action: Mouse scrolled (737, 512) with delta (0, 0)
Screenshot: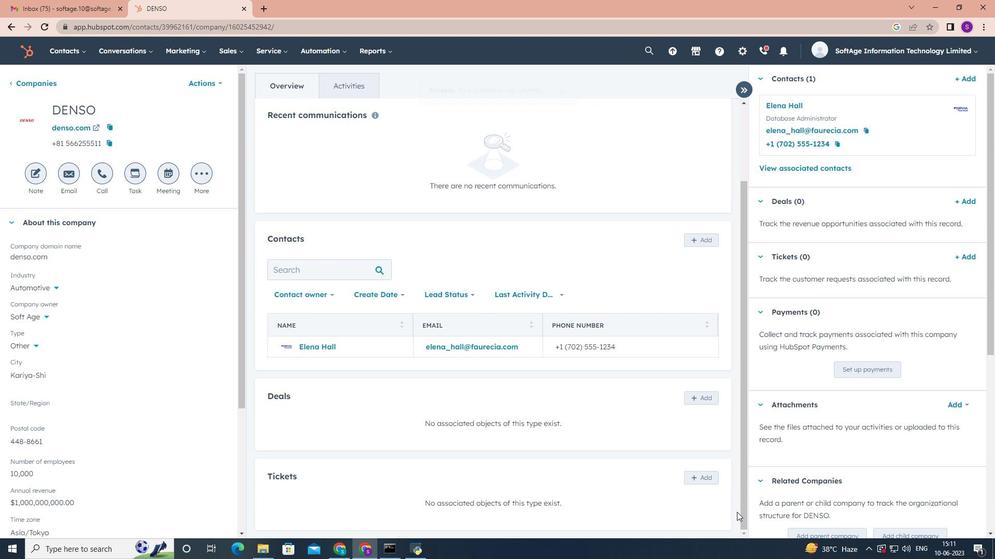 
